 Task: Look for space in Thành Phố Cao Bằng, Vietnam from 12th July, 2023 to 16th July, 2023 for 8 adults in price range Rs.10000 to Rs.16000. Place can be private room with 8 bedrooms having 8 beds and 8 bathrooms. Property type can be house, flat, guest house, hotel. Amenities needed are: wifi, TV, free parkinig on premises, gym, breakfast. Booking option can be shelf check-in. Required host language is English.
Action: Mouse moved to (406, 88)
Screenshot: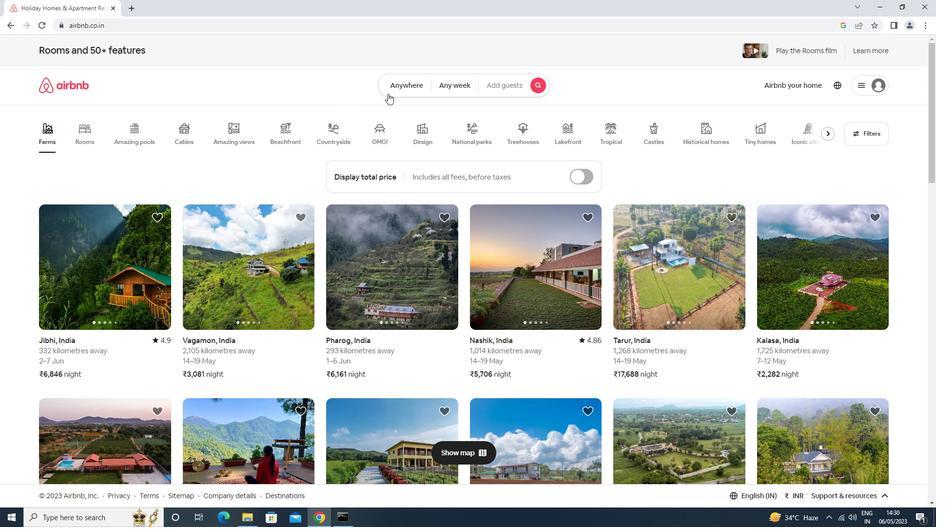 
Action: Mouse pressed left at (406, 88)
Screenshot: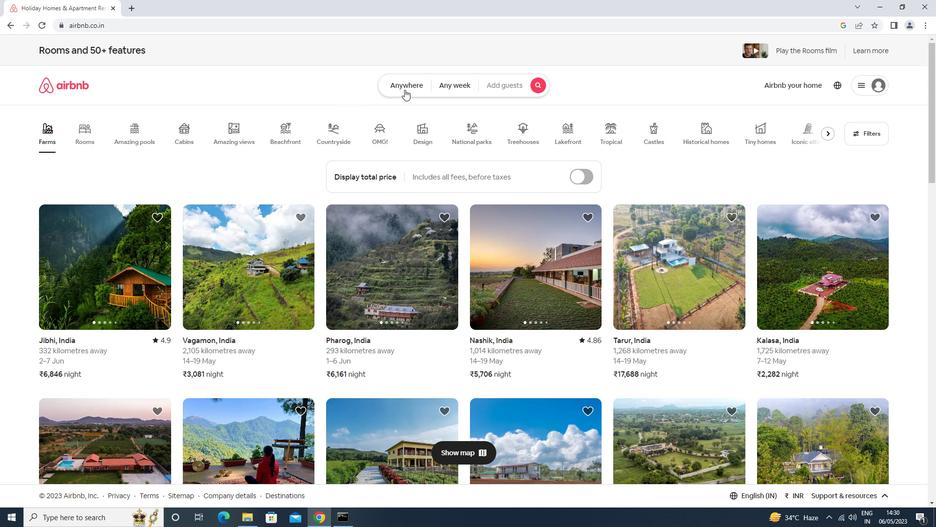 
Action: Mouse moved to (323, 119)
Screenshot: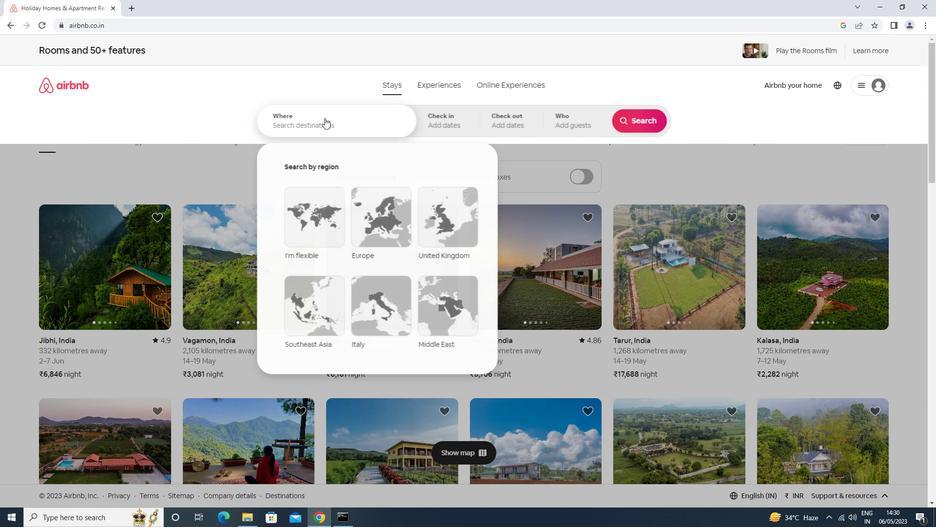 
Action: Mouse pressed left at (323, 119)
Screenshot: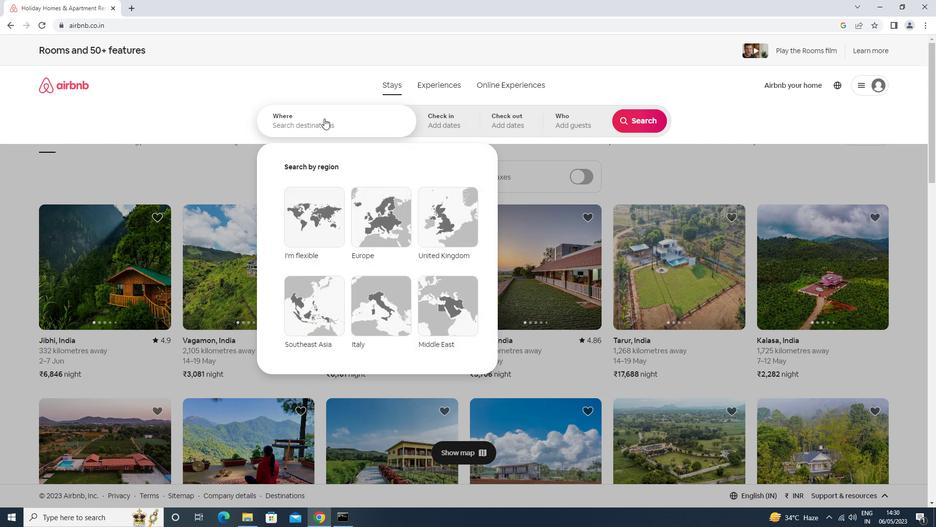 
Action: Key pressed pho<Key.space>cao<Key.space>bang<Key.space>vietnam<Key.enter>
Screenshot: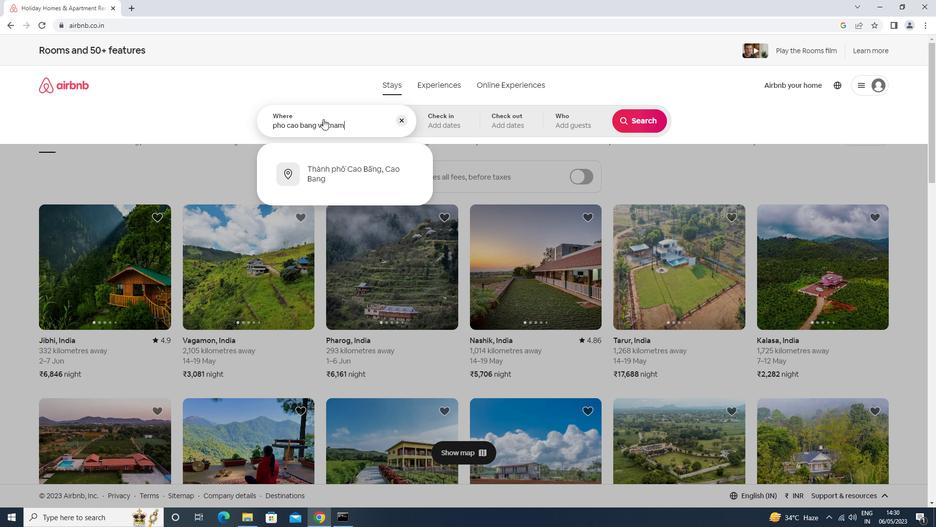 
Action: Mouse moved to (637, 195)
Screenshot: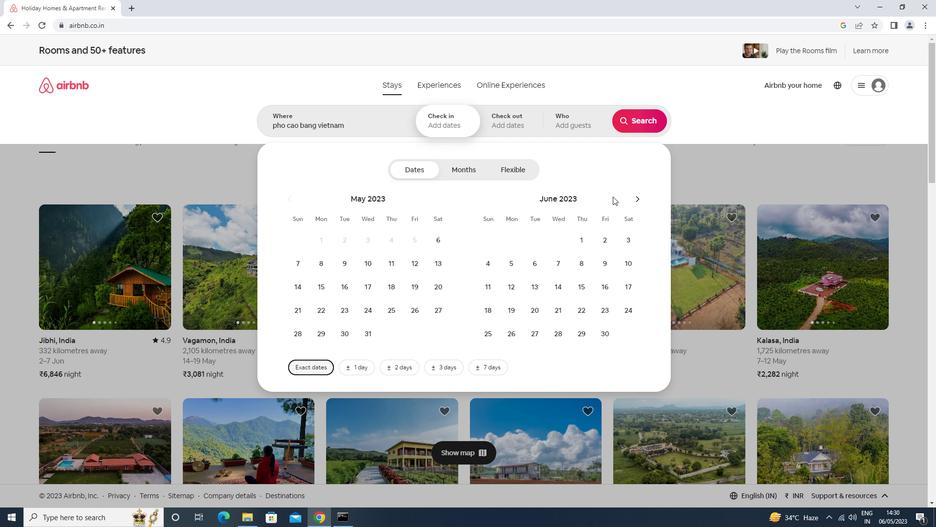 
Action: Mouse pressed left at (637, 195)
Screenshot: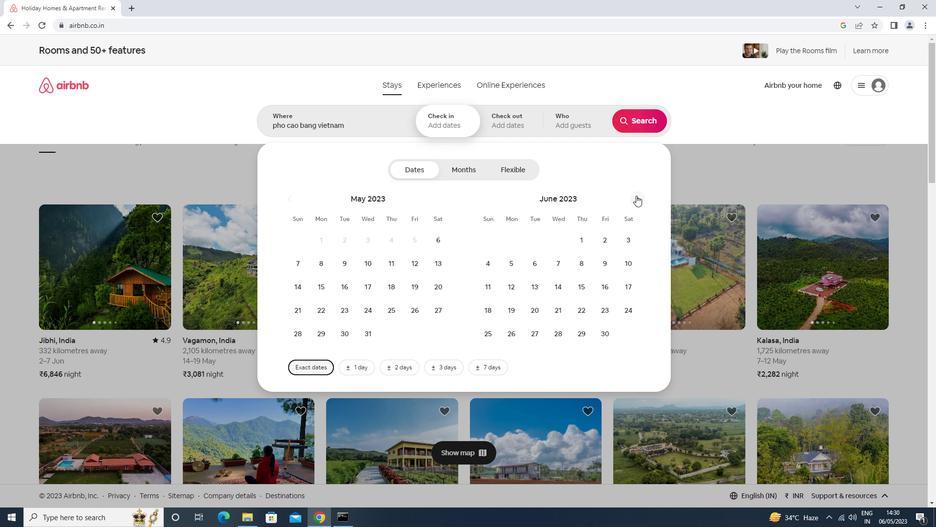 
Action: Mouse moved to (556, 280)
Screenshot: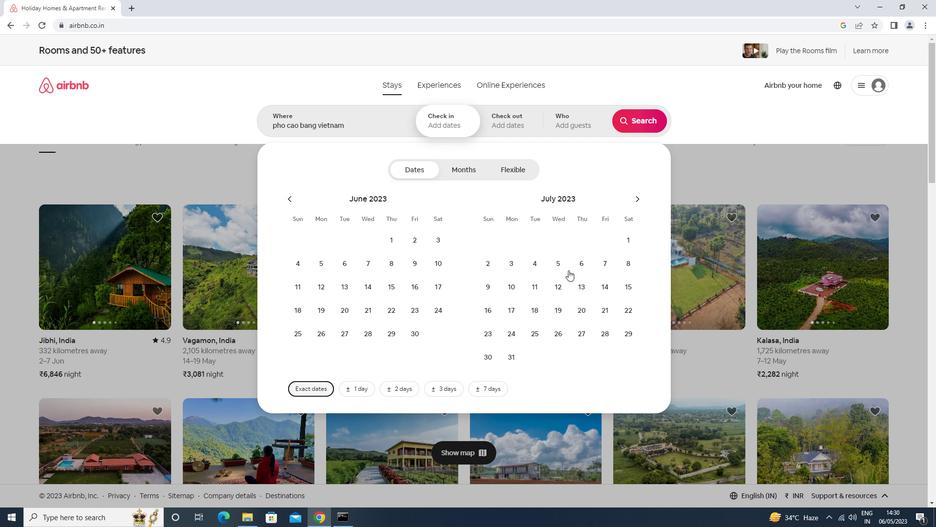 
Action: Mouse pressed left at (556, 280)
Screenshot: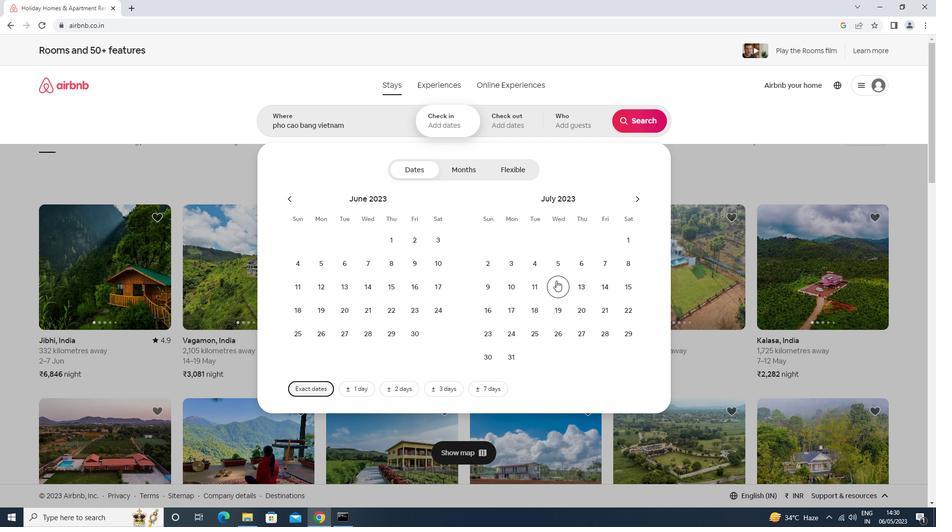 
Action: Mouse moved to (489, 305)
Screenshot: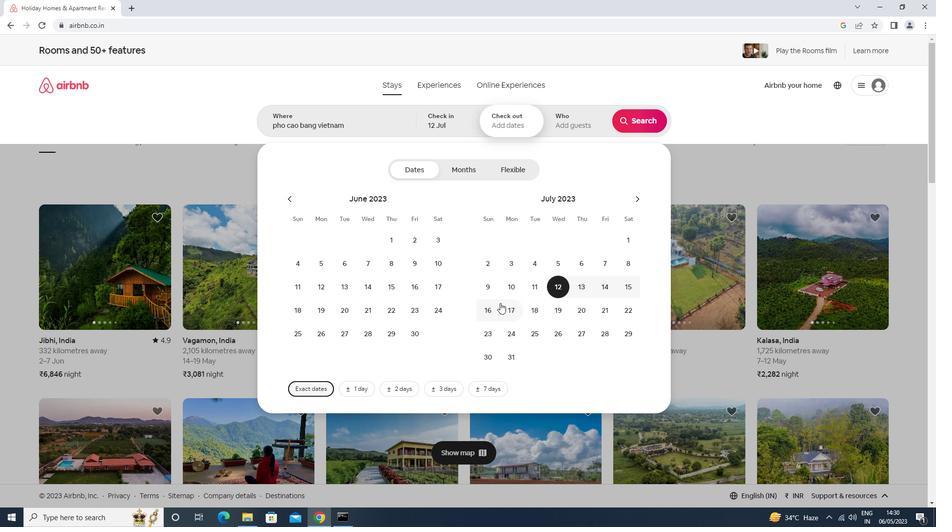 
Action: Mouse pressed left at (489, 305)
Screenshot: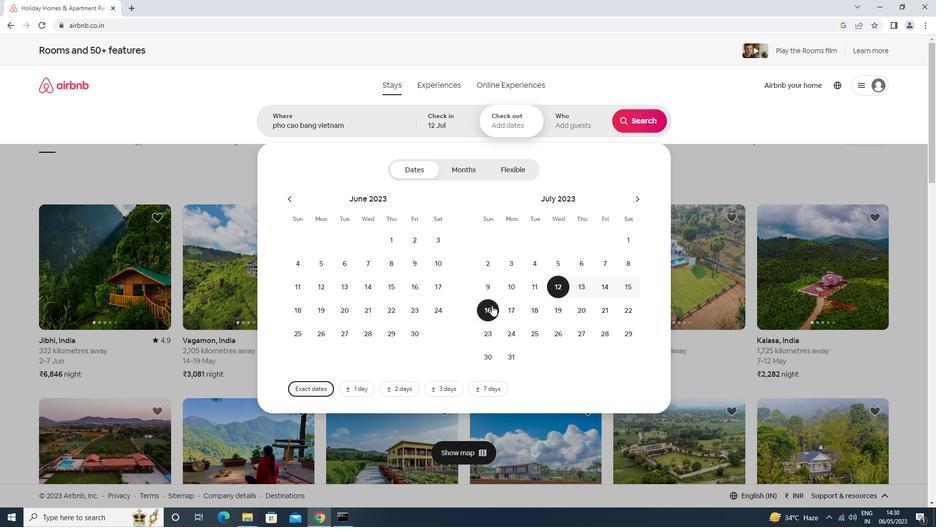 
Action: Mouse moved to (582, 127)
Screenshot: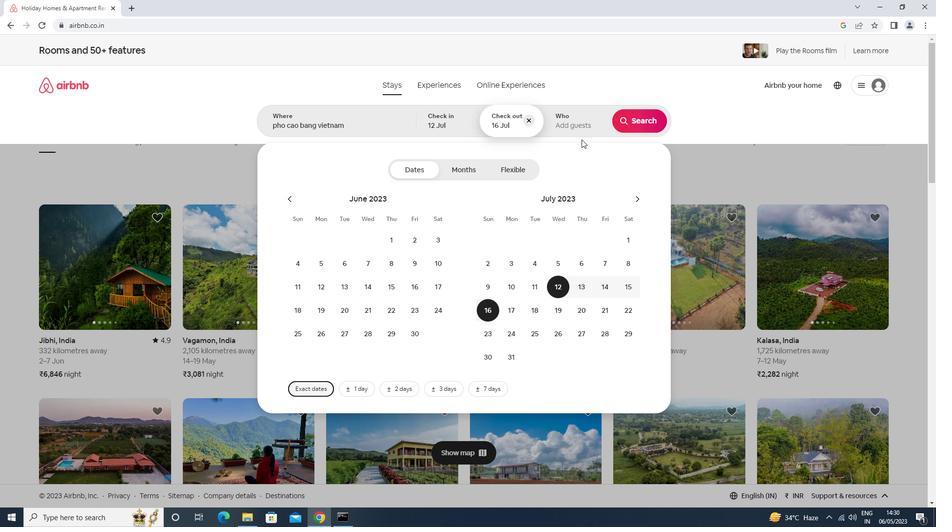 
Action: Mouse pressed left at (582, 127)
Screenshot: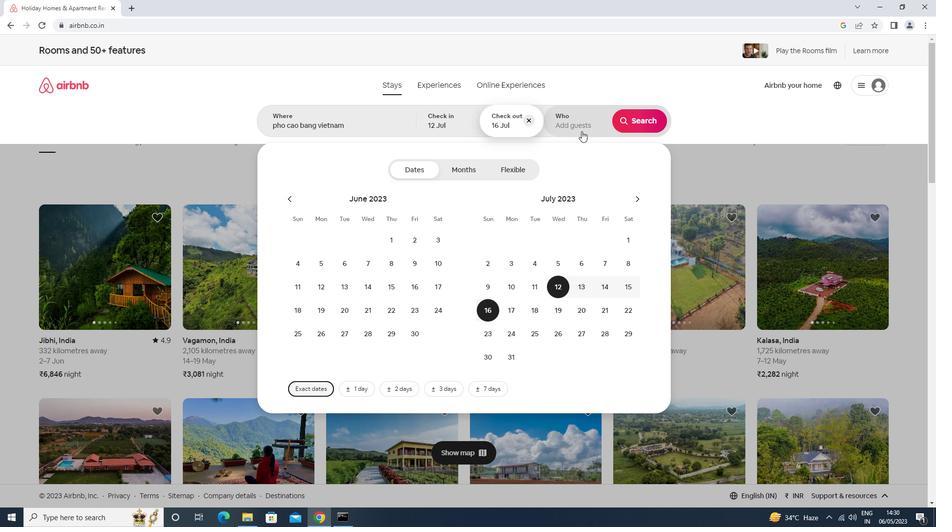 
Action: Mouse moved to (642, 171)
Screenshot: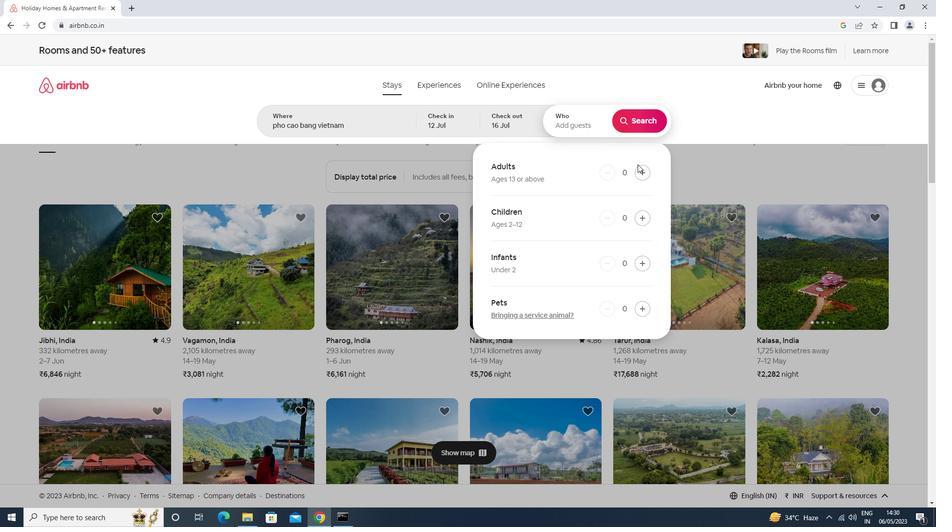 
Action: Mouse pressed left at (642, 171)
Screenshot: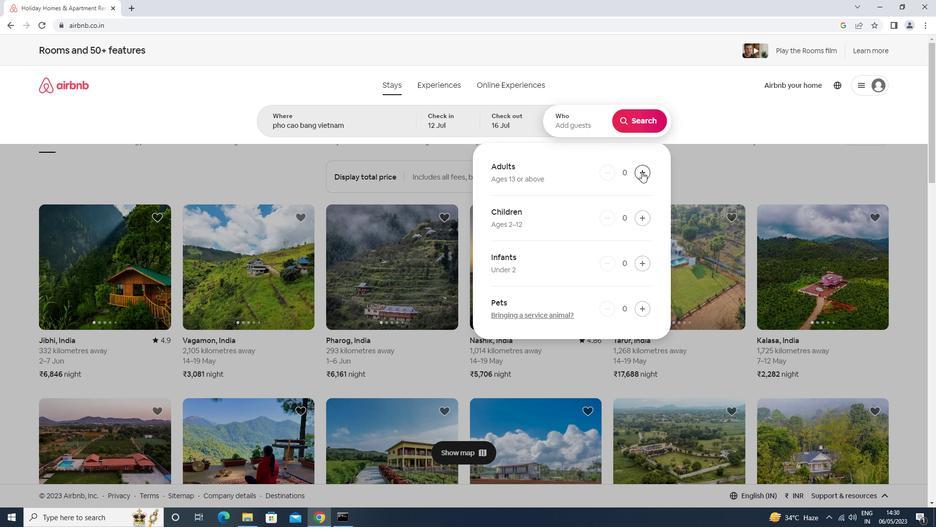 
Action: Mouse pressed left at (642, 171)
Screenshot: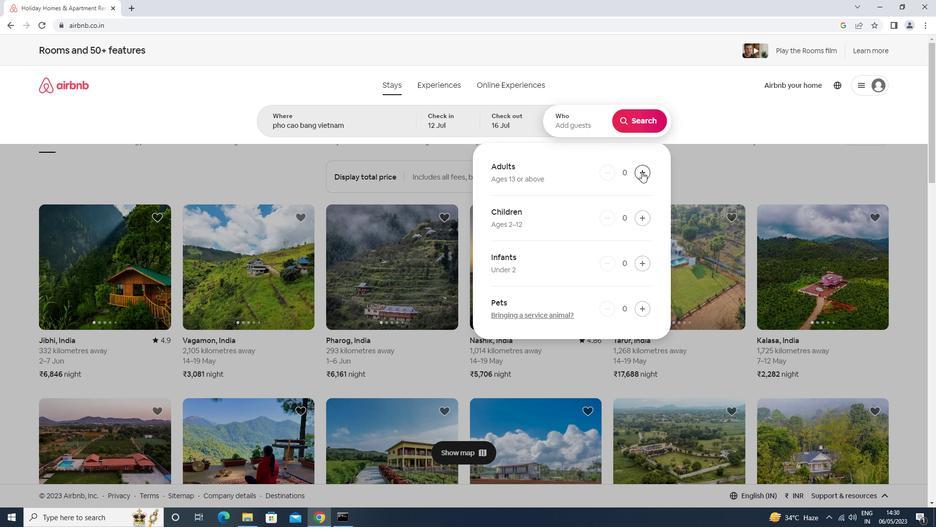 
Action: Mouse pressed left at (642, 171)
Screenshot: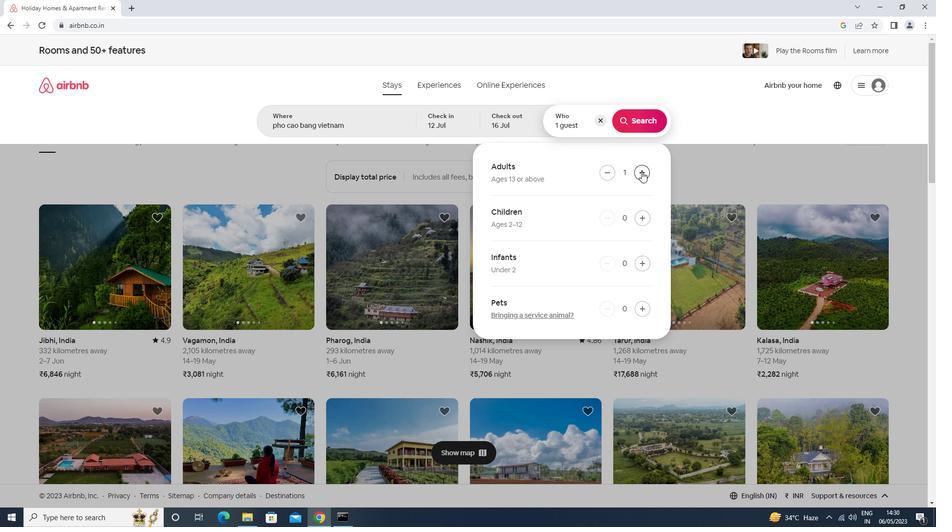 
Action: Mouse pressed left at (642, 171)
Screenshot: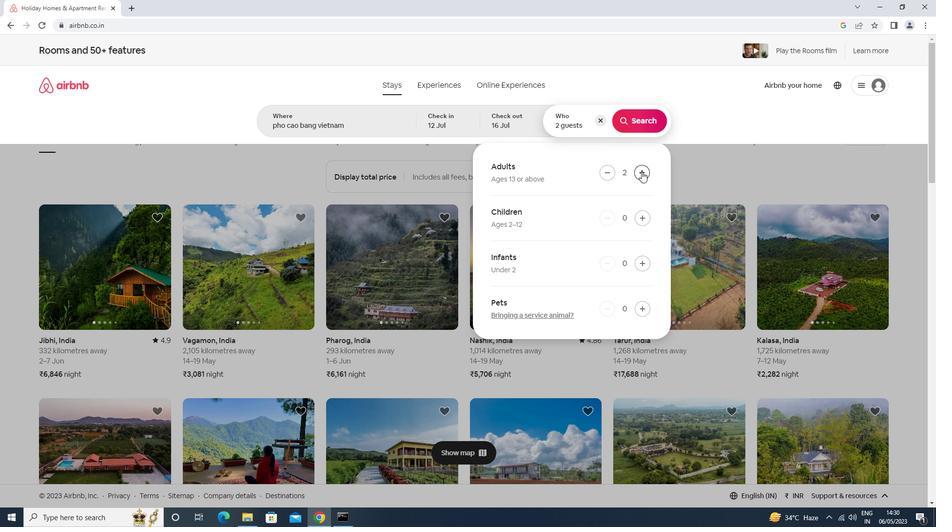 
Action: Mouse pressed left at (642, 171)
Screenshot: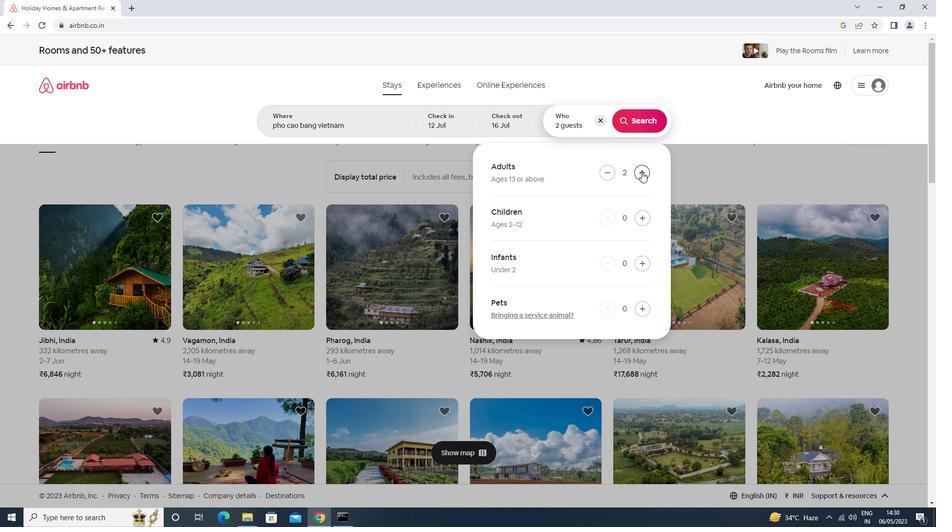 
Action: Mouse pressed left at (642, 171)
Screenshot: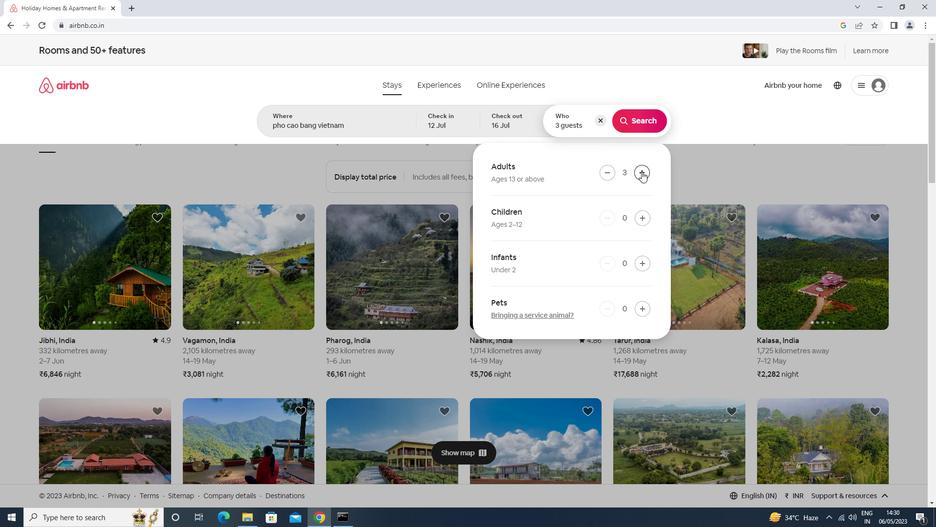 
Action: Mouse moved to (642, 171)
Screenshot: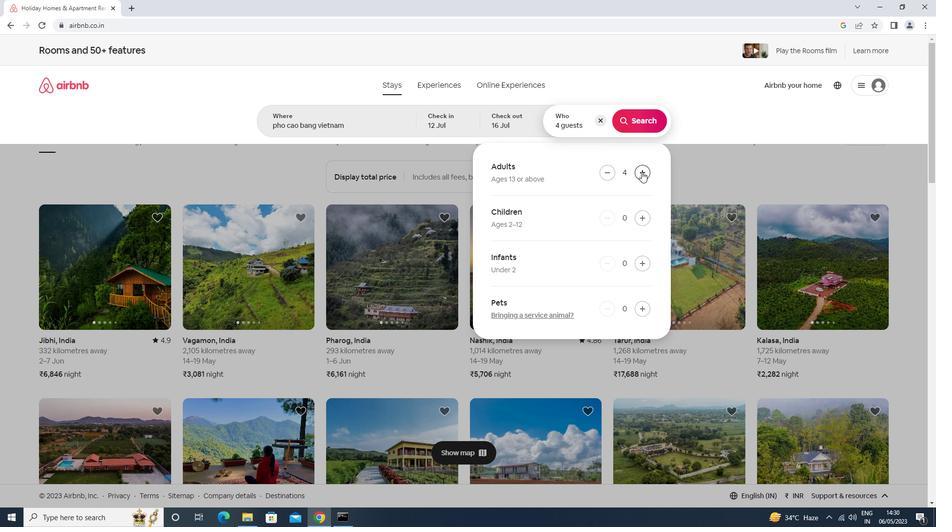 
Action: Mouse pressed left at (642, 171)
Screenshot: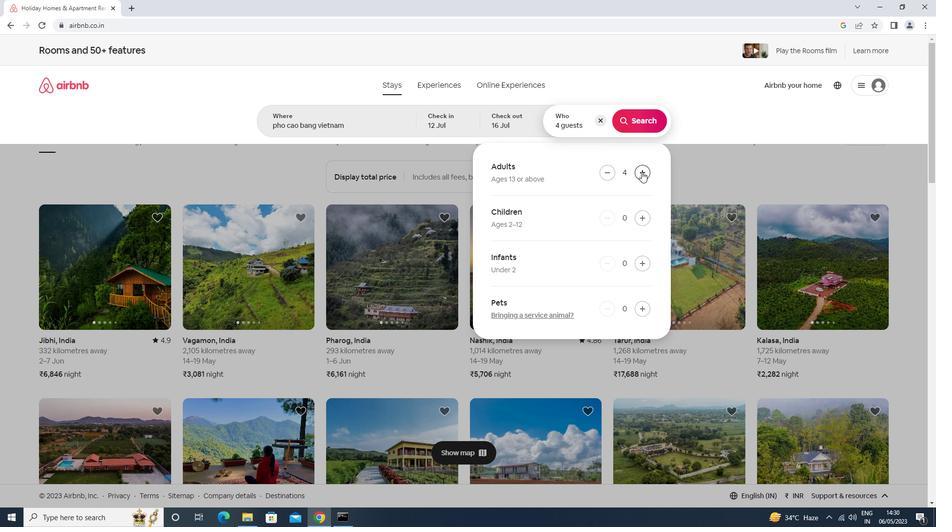 
Action: Mouse moved to (643, 170)
Screenshot: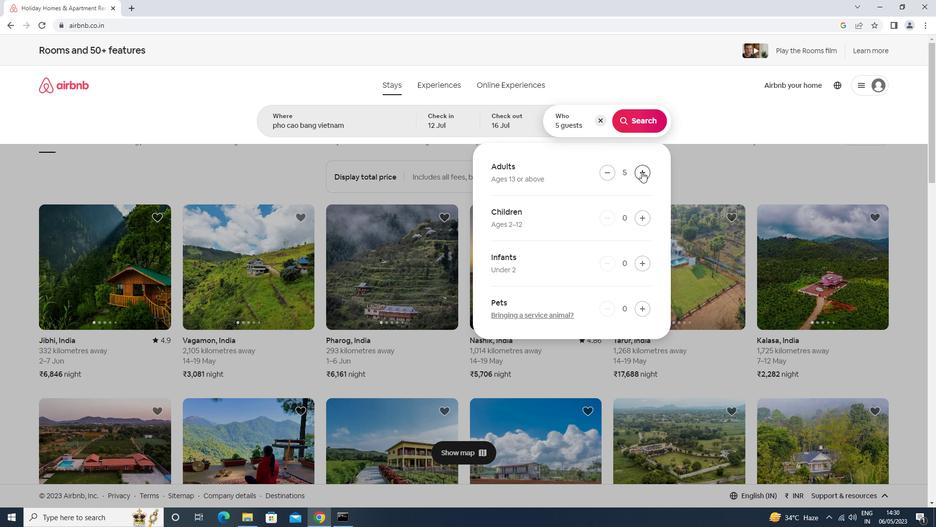 
Action: Mouse pressed left at (643, 170)
Screenshot: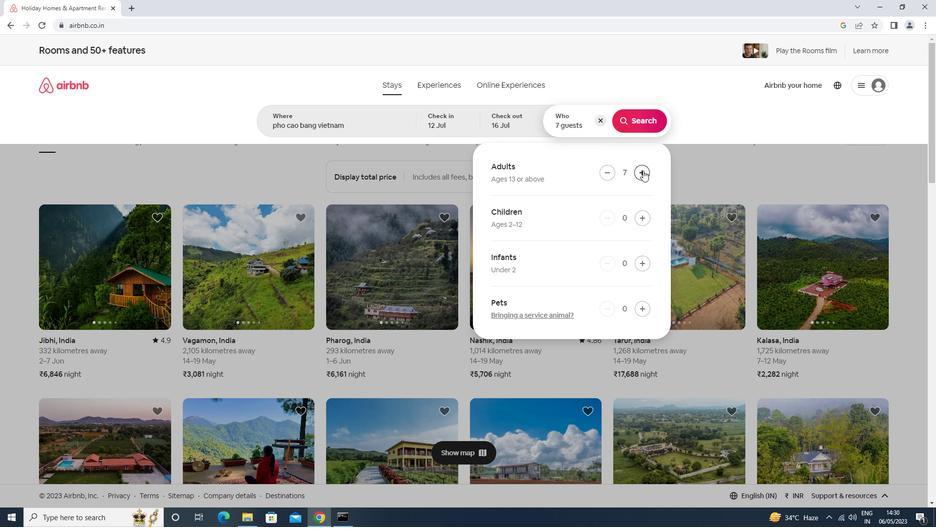 
Action: Mouse moved to (630, 115)
Screenshot: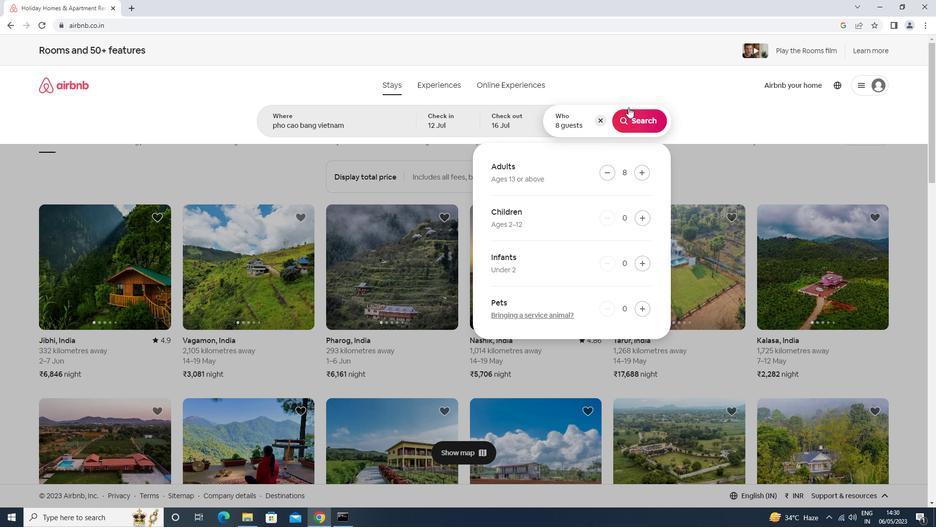 
Action: Mouse pressed left at (630, 115)
Screenshot: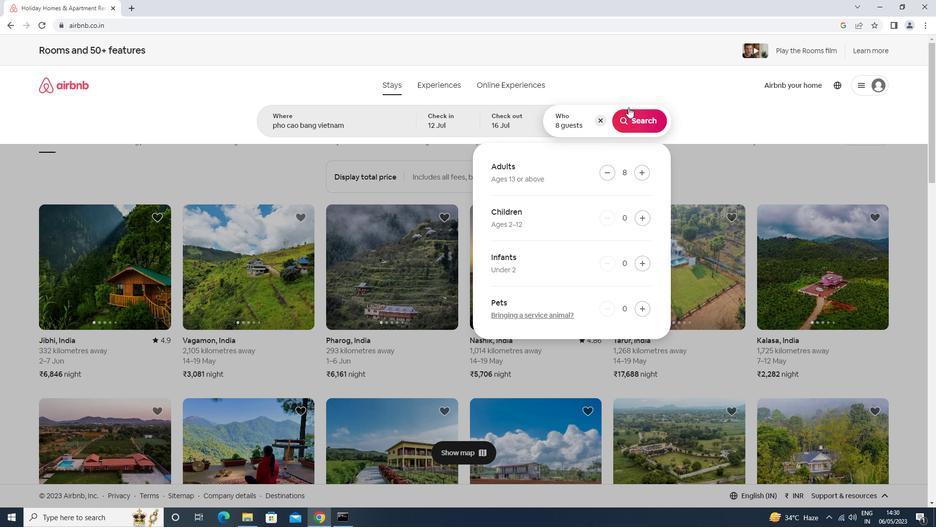 
Action: Mouse moved to (891, 94)
Screenshot: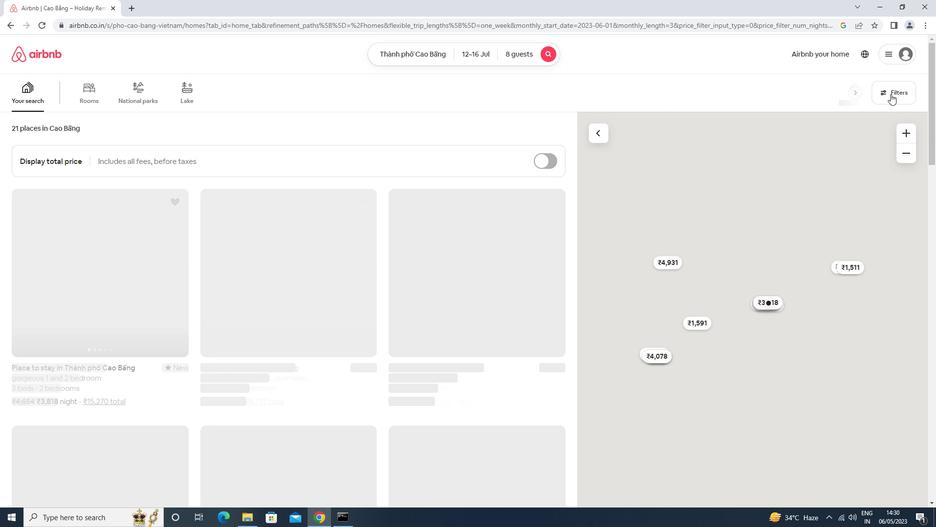 
Action: Mouse pressed left at (891, 94)
Screenshot: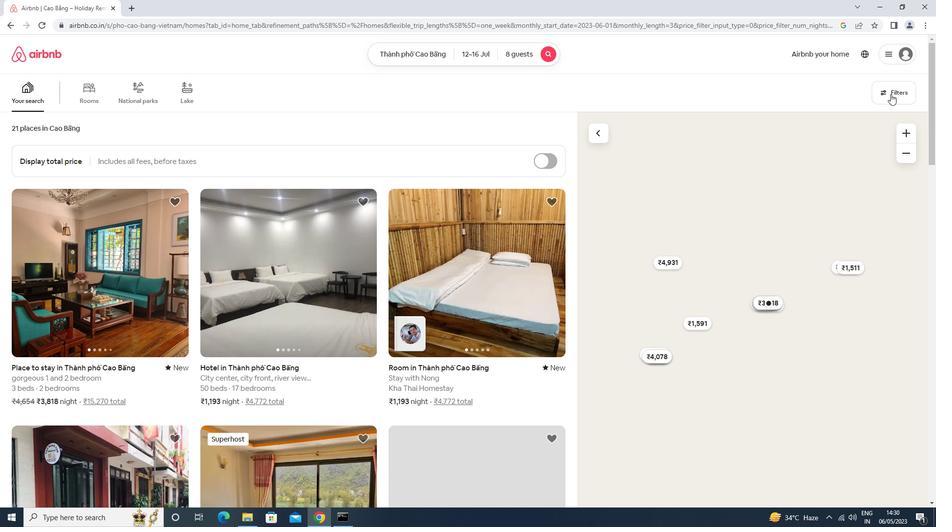 
Action: Mouse moved to (365, 336)
Screenshot: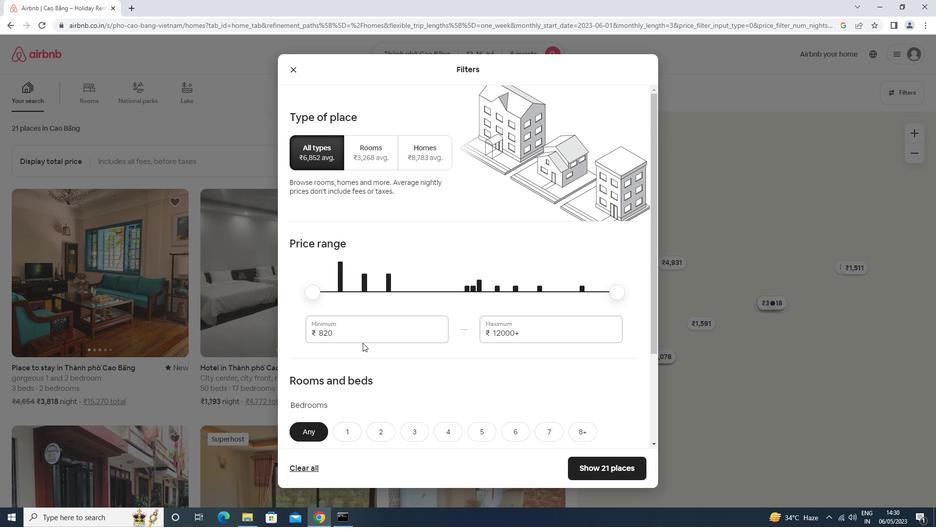 
Action: Mouse pressed left at (365, 336)
Screenshot: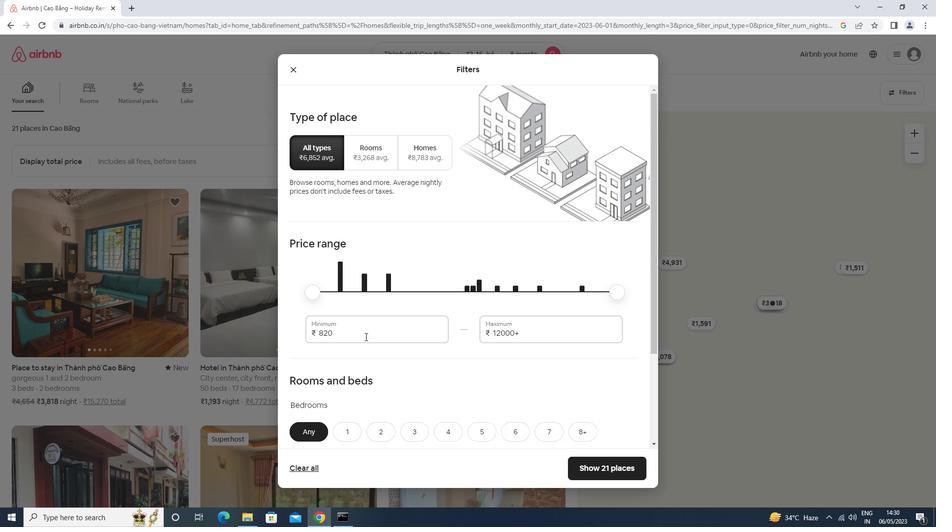 
Action: Key pressed <Key.backspace><Key.backspace><Key.backspace><Key.backspace>10000<Key.tab>16000
Screenshot: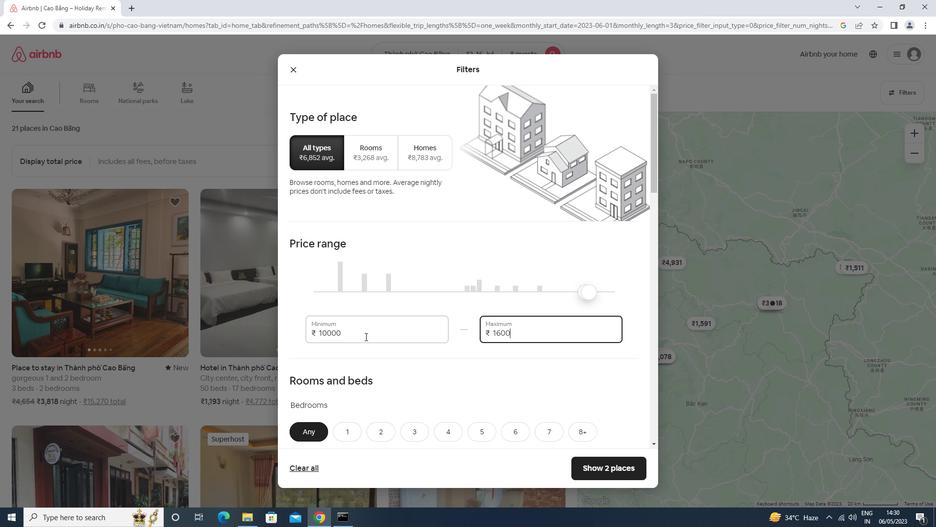
Action: Mouse moved to (365, 336)
Screenshot: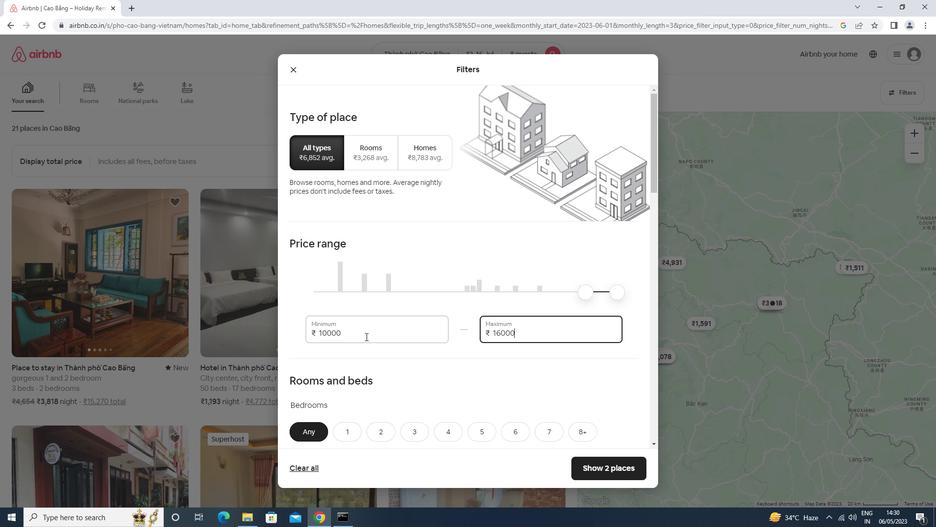 
Action: Mouse scrolled (365, 336) with delta (0, 0)
Screenshot: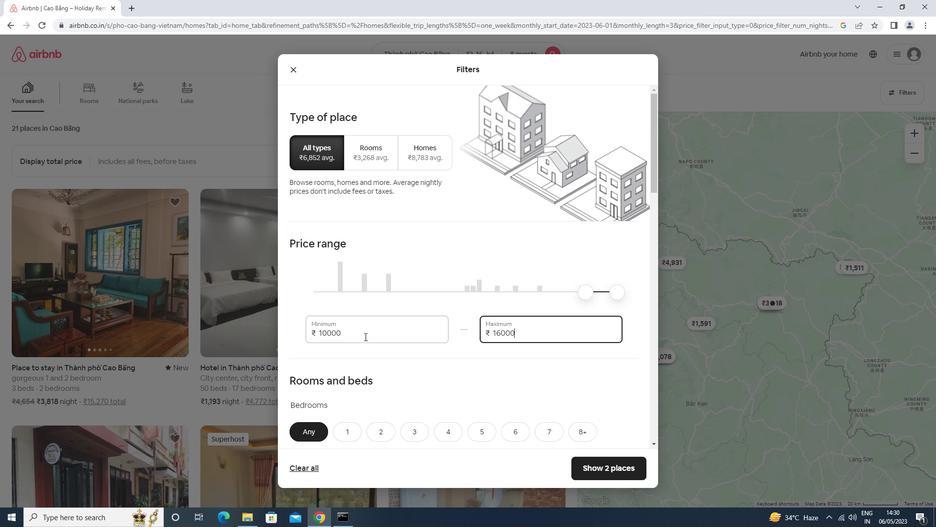 
Action: Mouse scrolled (365, 336) with delta (0, 0)
Screenshot: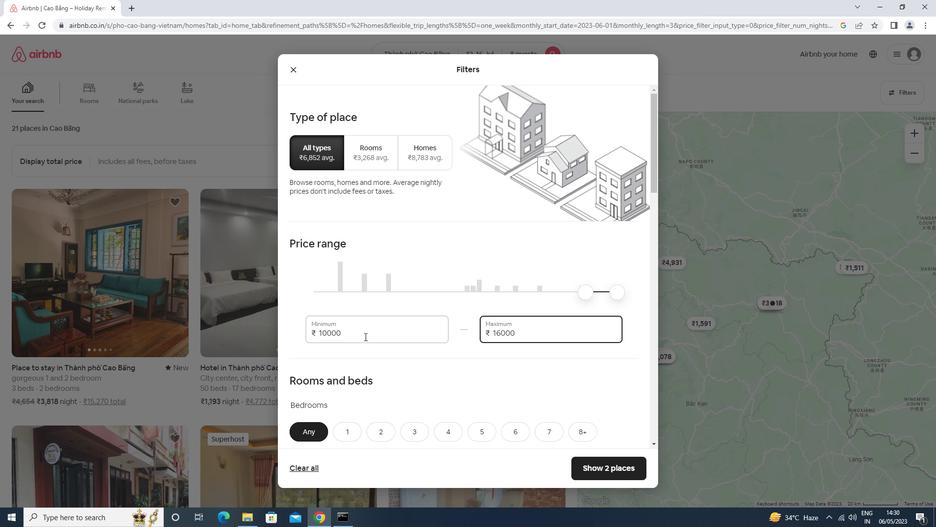 
Action: Mouse scrolled (365, 336) with delta (0, 0)
Screenshot: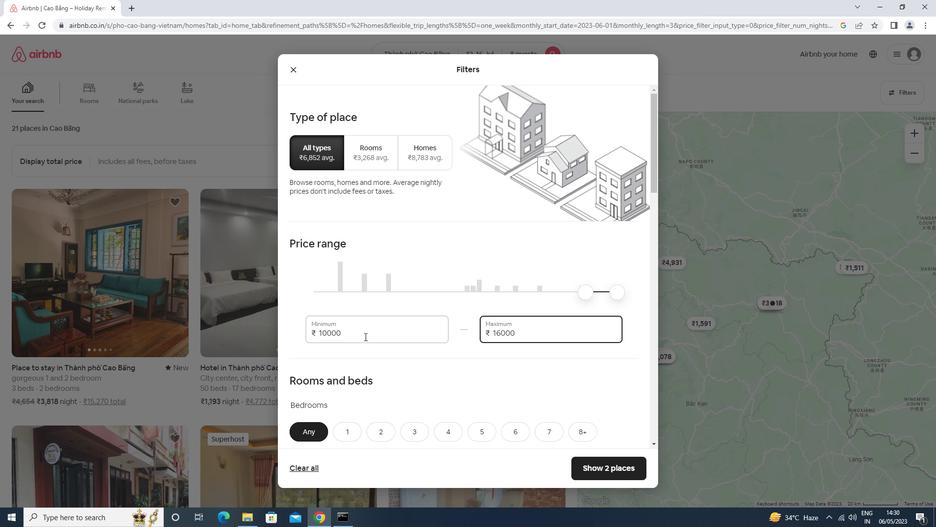 
Action: Mouse moved to (580, 281)
Screenshot: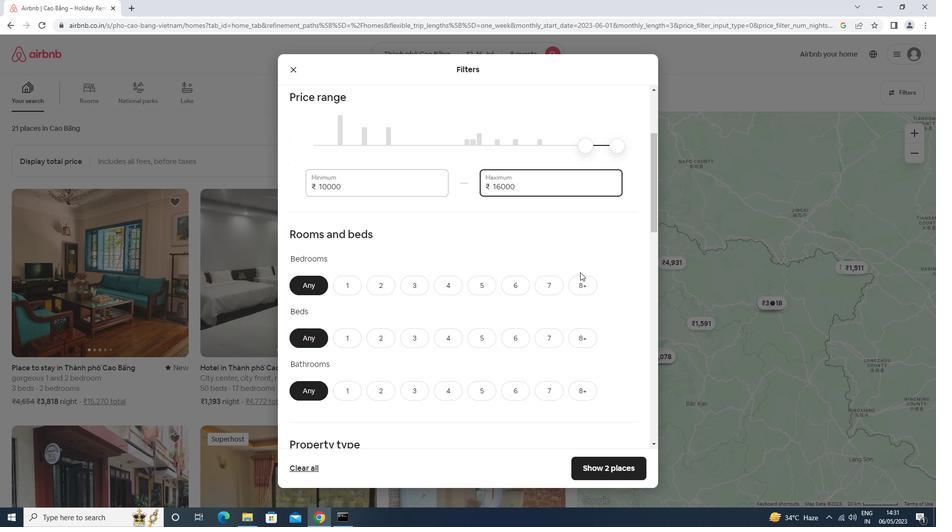 
Action: Mouse pressed left at (580, 281)
Screenshot: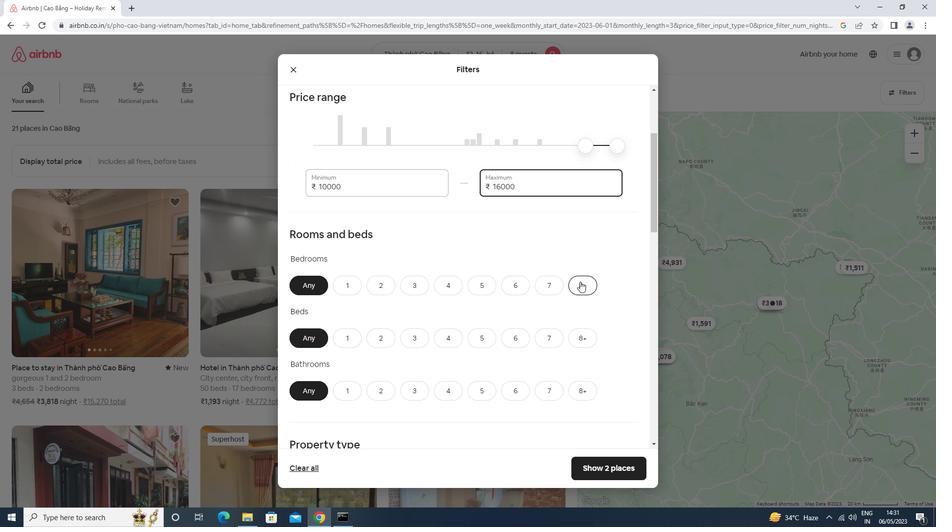 
Action: Mouse moved to (578, 335)
Screenshot: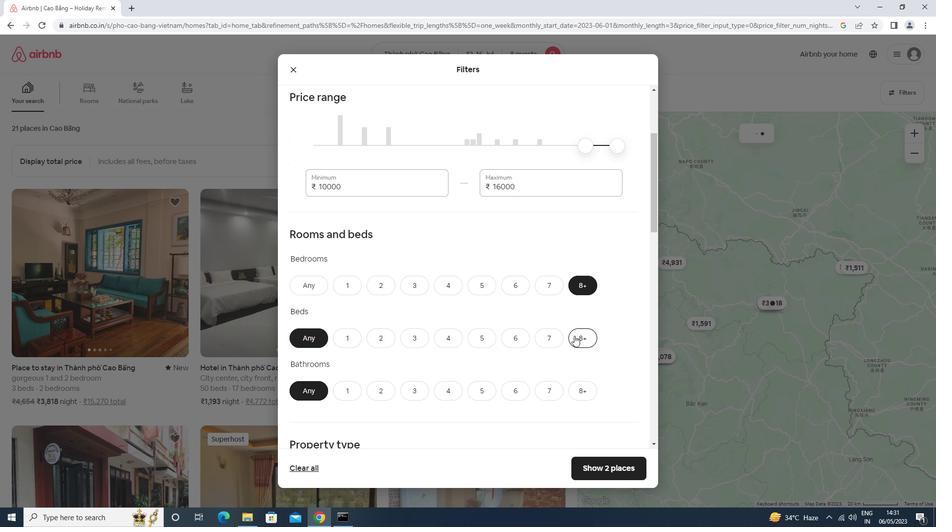 
Action: Mouse pressed left at (578, 335)
Screenshot: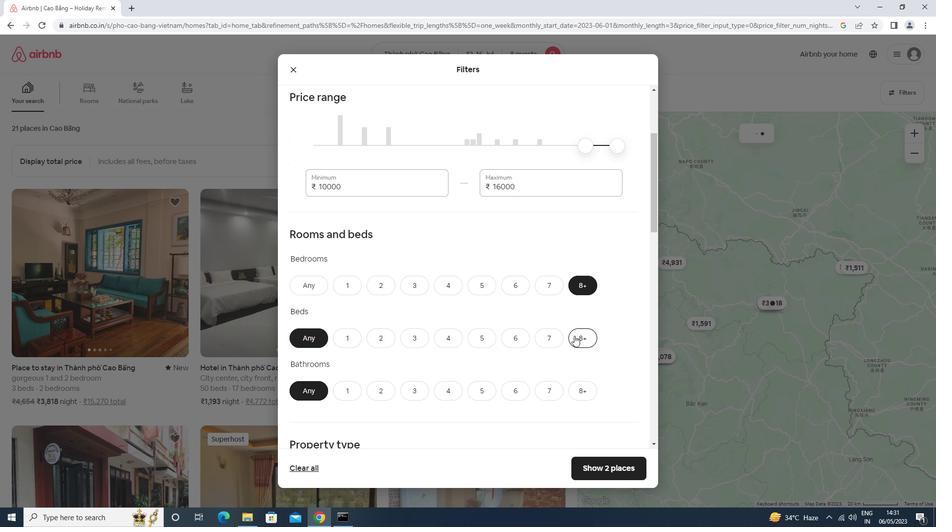 
Action: Mouse moved to (586, 402)
Screenshot: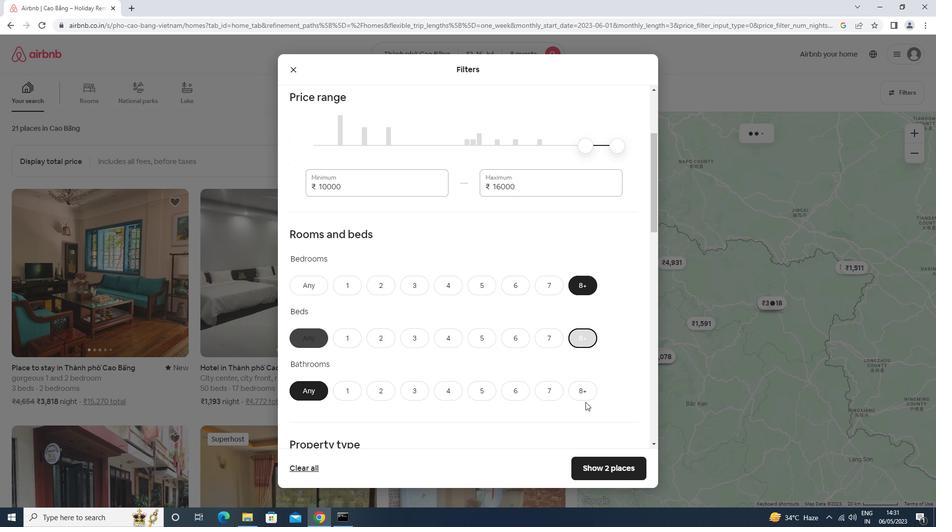 
Action: Mouse pressed left at (586, 402)
Screenshot: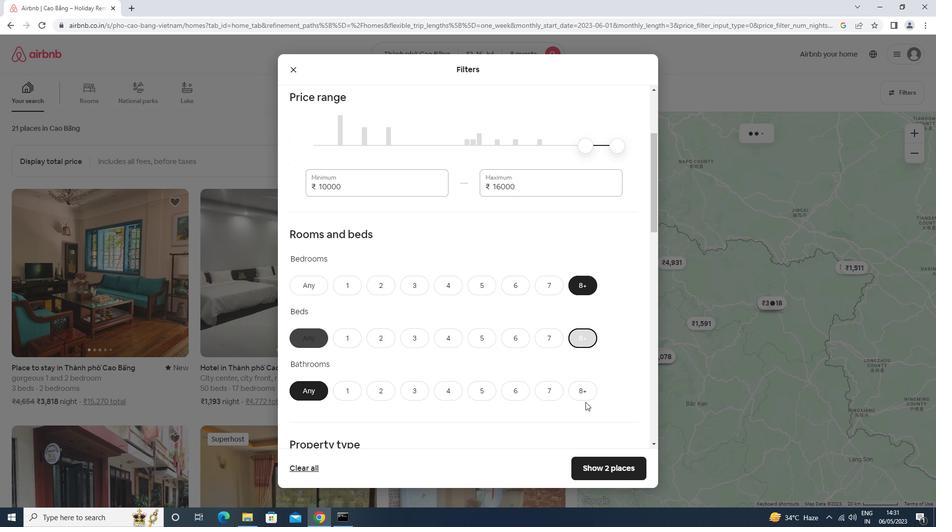 
Action: Mouse moved to (586, 395)
Screenshot: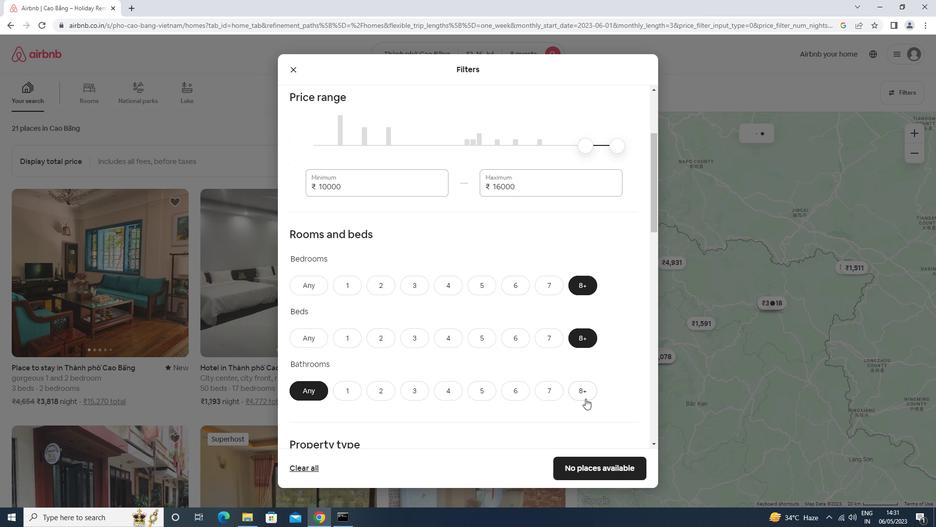 
Action: Mouse pressed left at (586, 395)
Screenshot: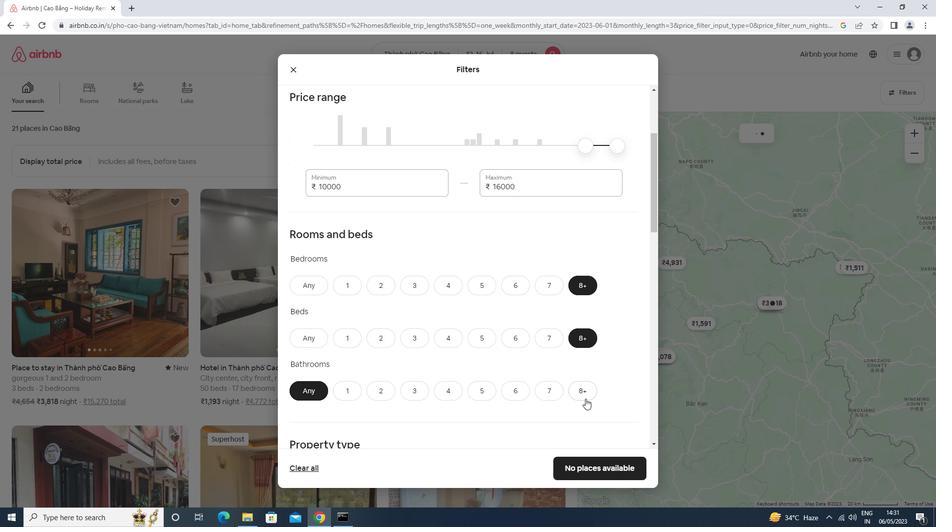 
Action: Mouse moved to (534, 314)
Screenshot: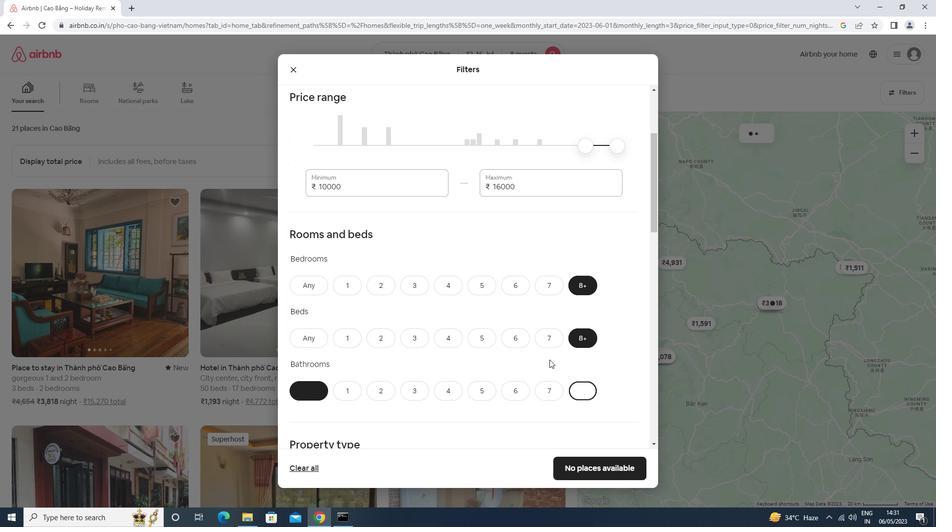 
Action: Mouse scrolled (534, 314) with delta (0, 0)
Screenshot: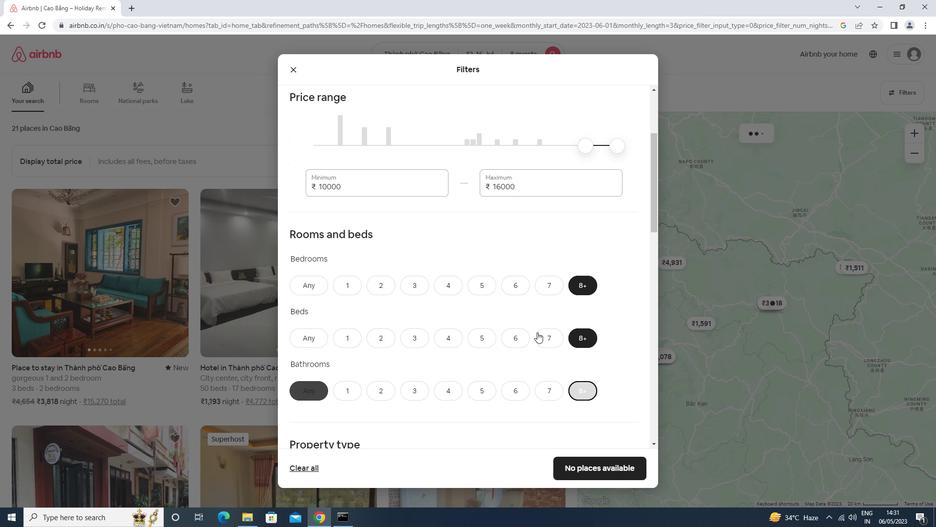 
Action: Mouse scrolled (534, 314) with delta (0, 0)
Screenshot: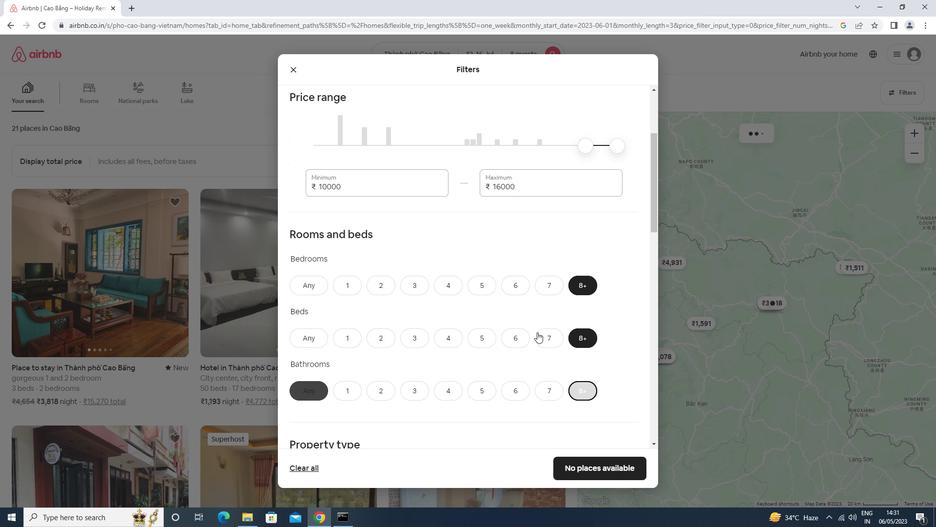 
Action: Mouse scrolled (534, 314) with delta (0, 0)
Screenshot: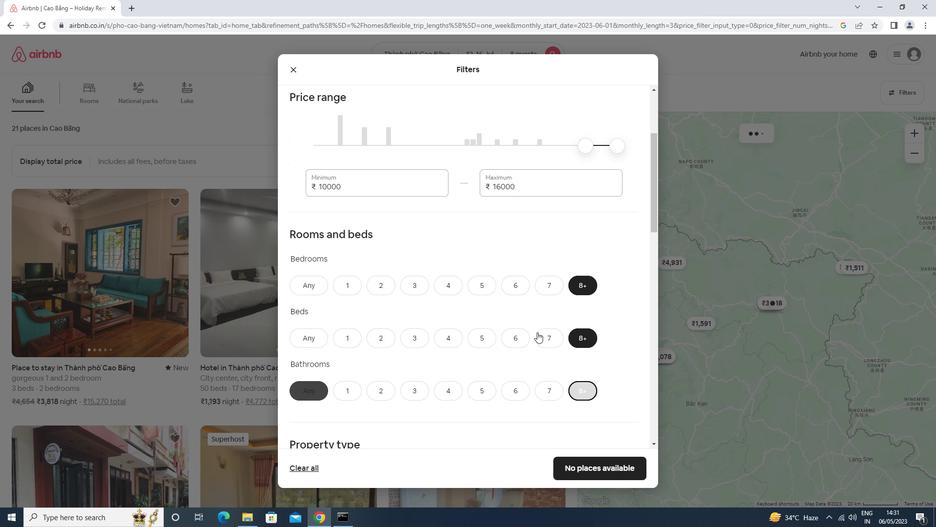 
Action: Mouse scrolled (534, 314) with delta (0, 0)
Screenshot: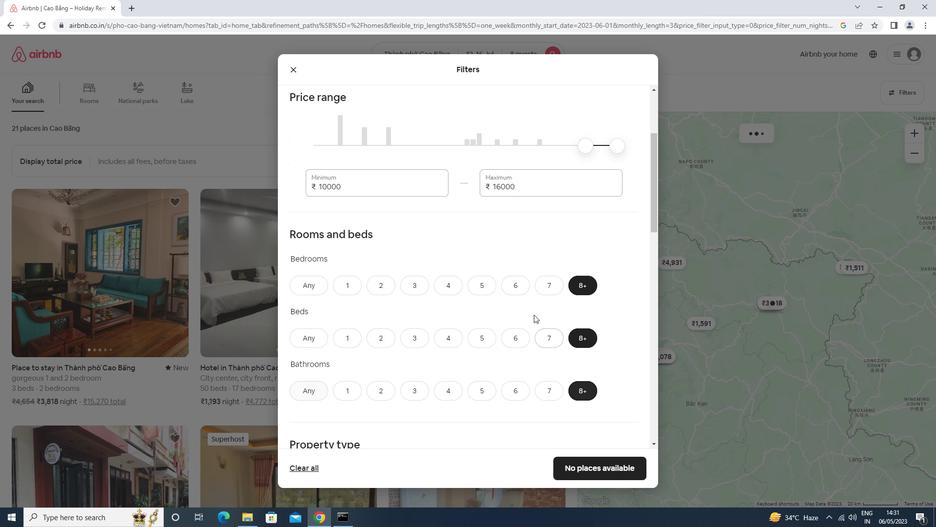 
Action: Mouse moved to (340, 300)
Screenshot: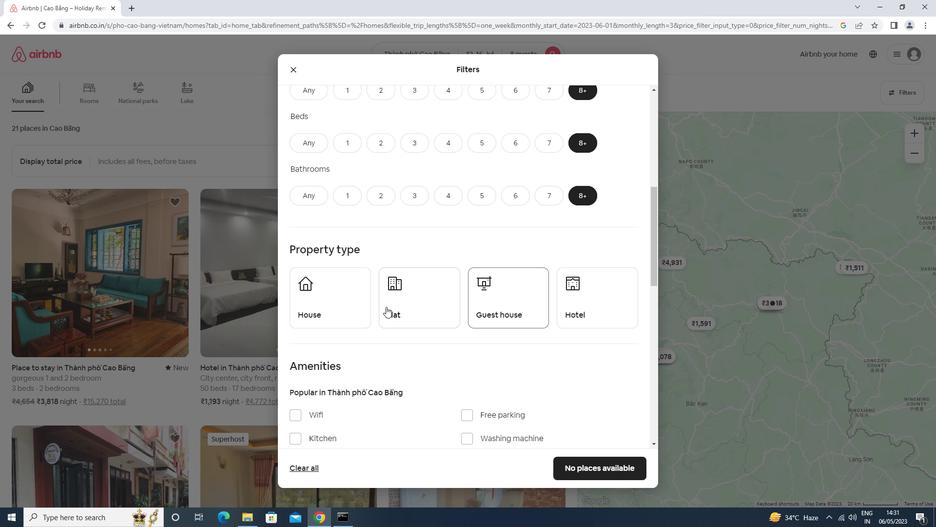 
Action: Mouse pressed left at (340, 300)
Screenshot: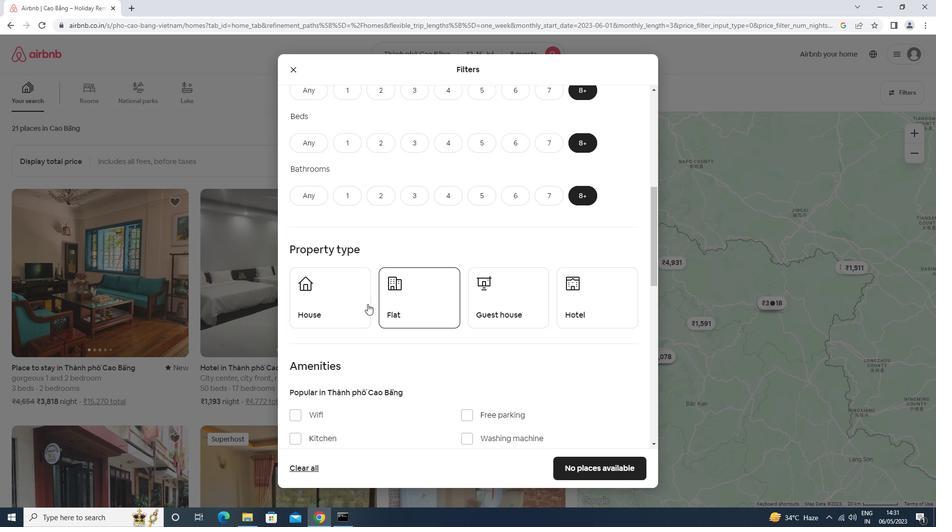 
Action: Mouse moved to (411, 300)
Screenshot: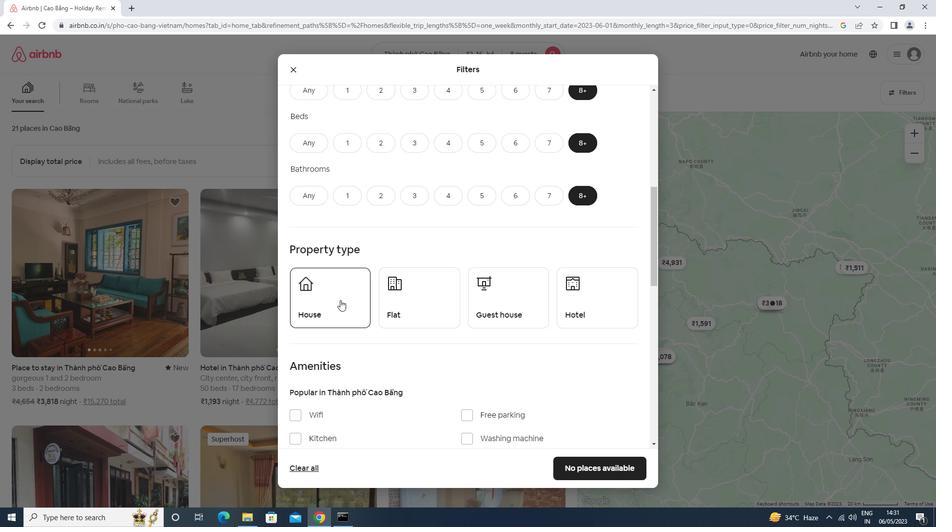 
Action: Mouse pressed left at (411, 300)
Screenshot: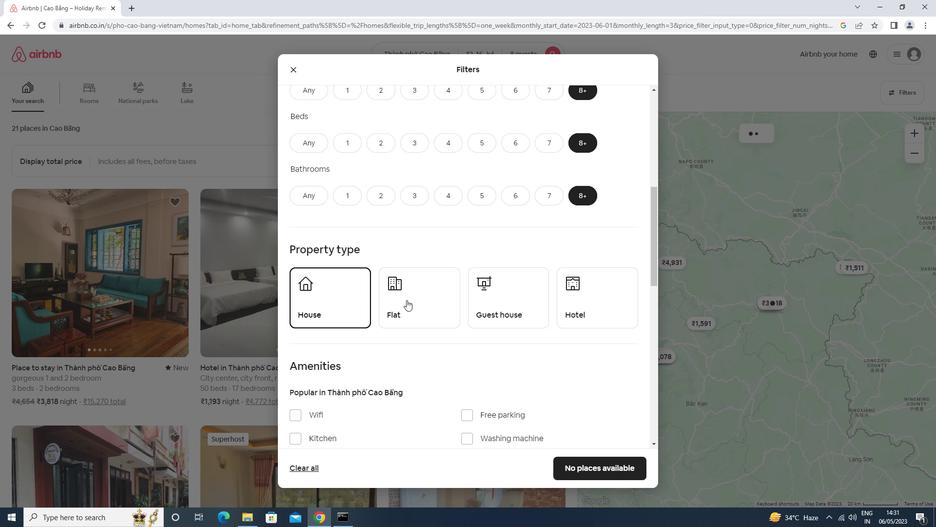 
Action: Mouse moved to (527, 315)
Screenshot: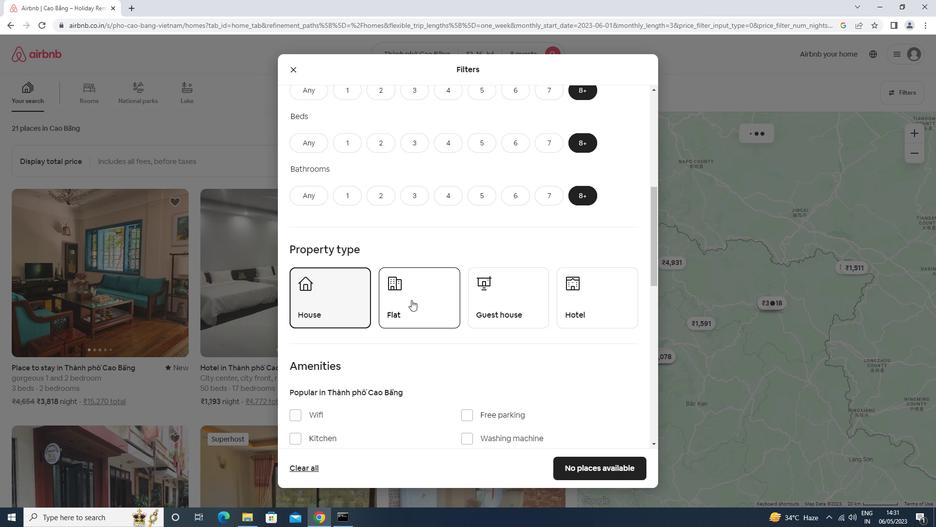 
Action: Mouse pressed left at (527, 315)
Screenshot: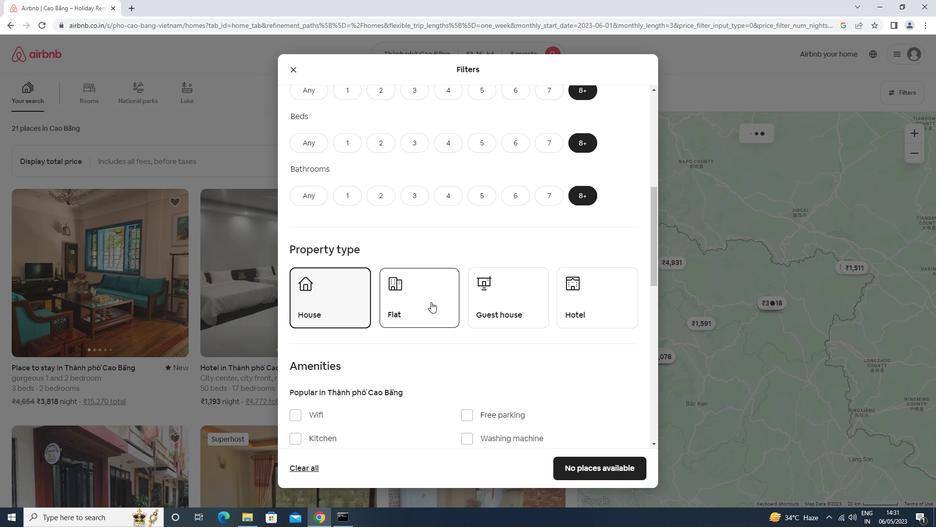 
Action: Mouse scrolled (527, 315) with delta (0, 0)
Screenshot: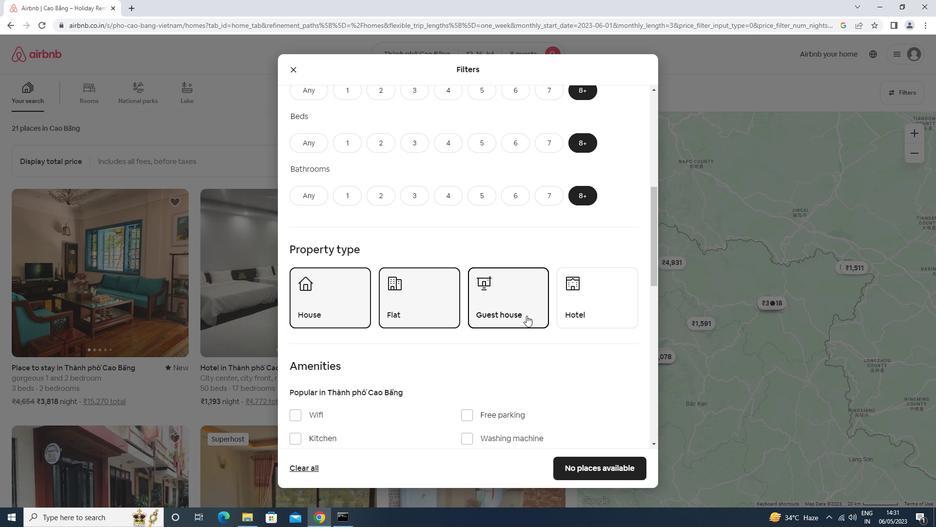
Action: Mouse scrolled (527, 315) with delta (0, 0)
Screenshot: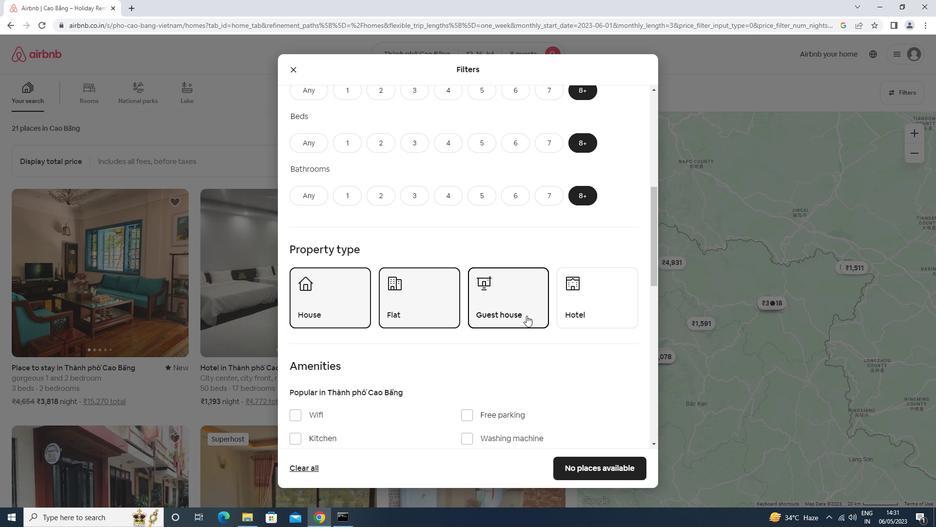 
Action: Mouse scrolled (527, 315) with delta (0, 0)
Screenshot: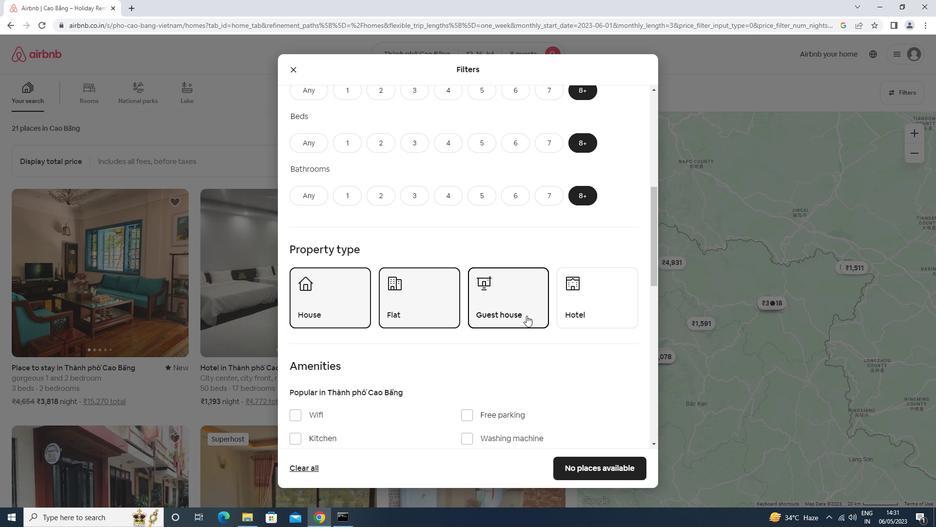 
Action: Mouse scrolled (527, 315) with delta (0, 0)
Screenshot: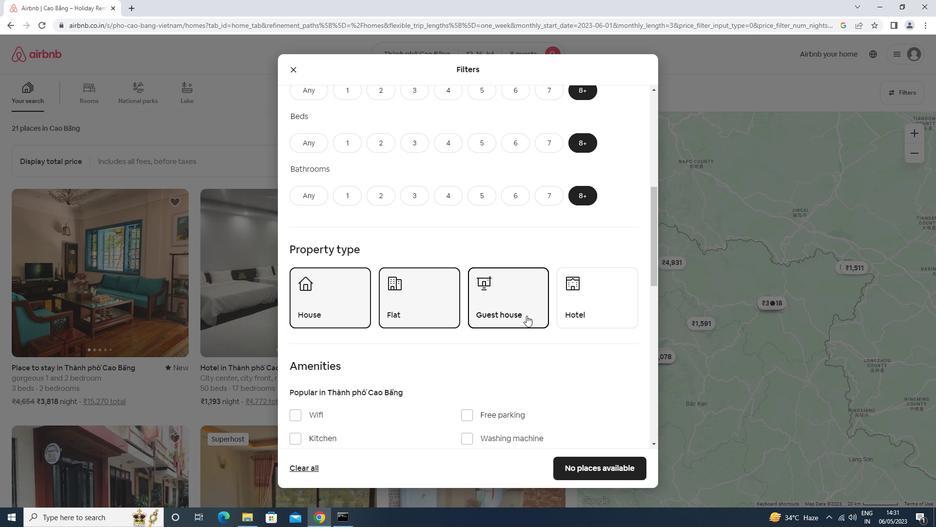 
Action: Mouse moved to (577, 94)
Screenshot: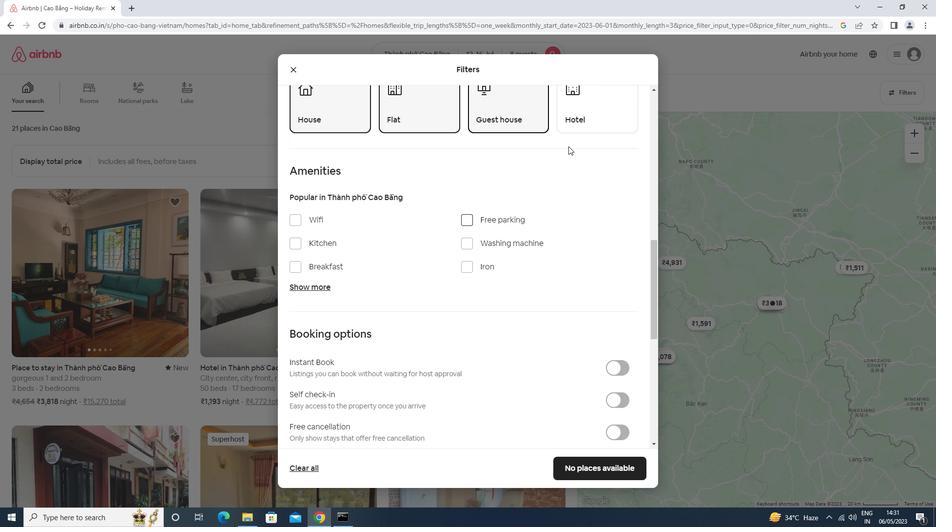 
Action: Mouse pressed left at (577, 94)
Screenshot: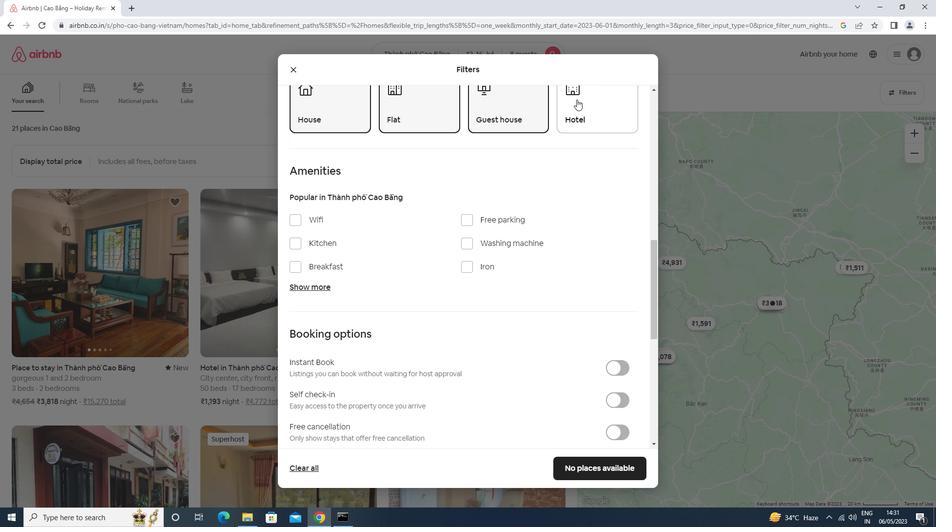 
Action: Mouse moved to (319, 283)
Screenshot: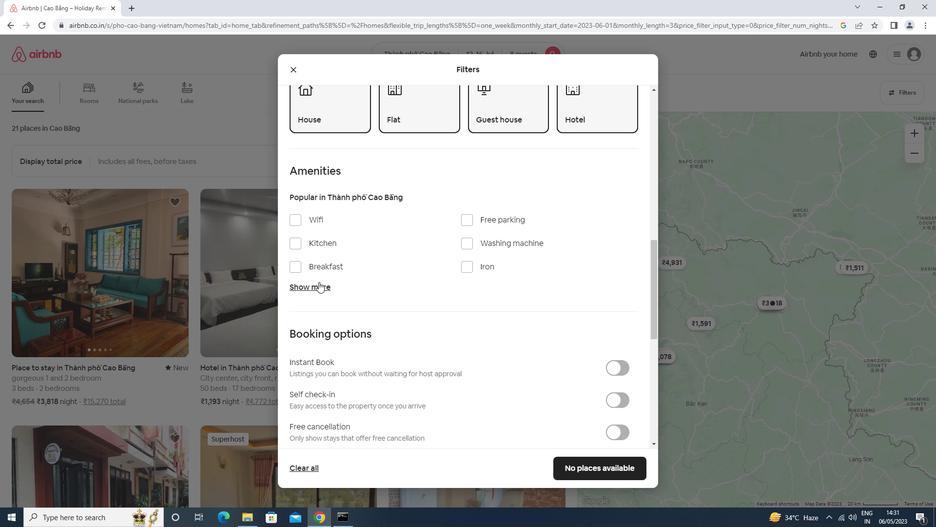 
Action: Mouse pressed left at (319, 283)
Screenshot: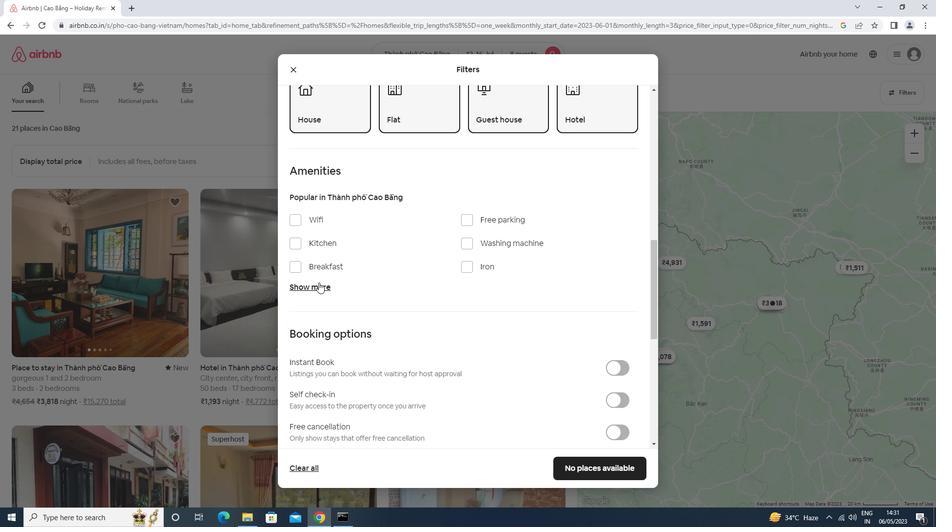 
Action: Mouse moved to (329, 222)
Screenshot: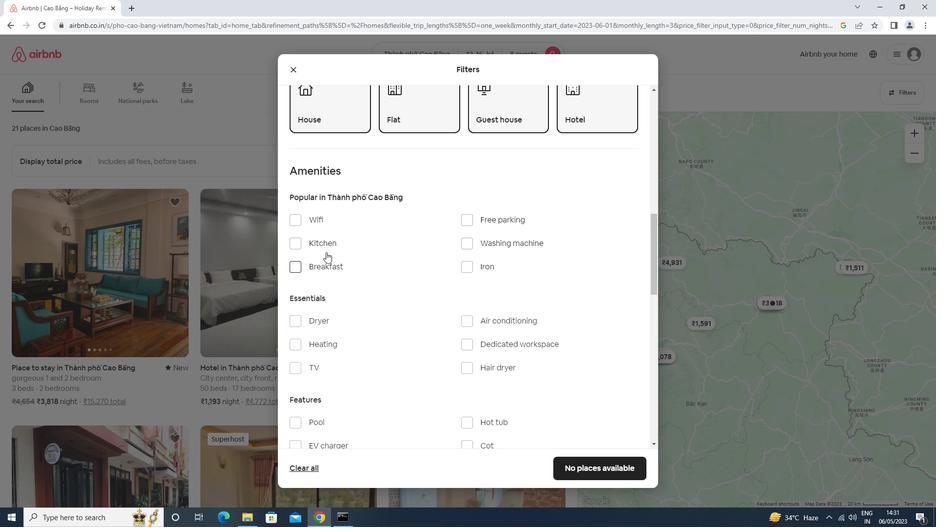 
Action: Mouse pressed left at (329, 222)
Screenshot: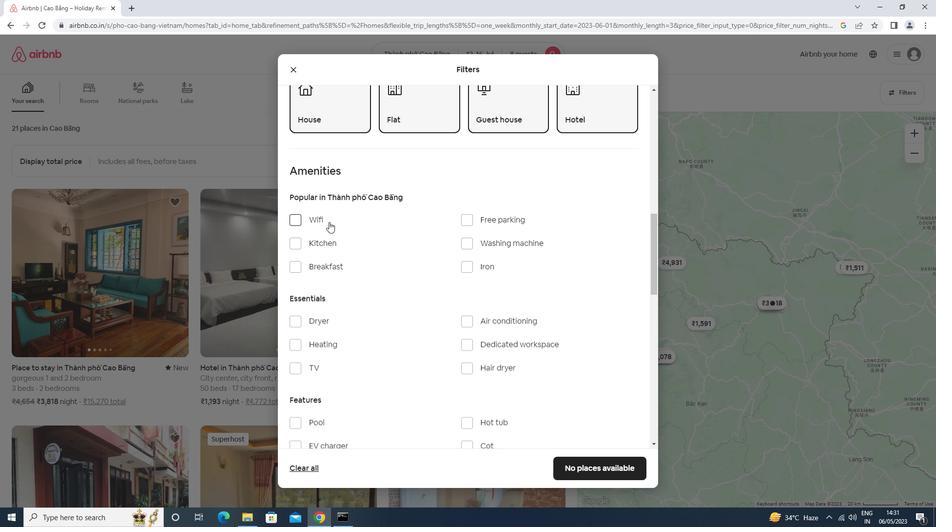 
Action: Mouse moved to (336, 270)
Screenshot: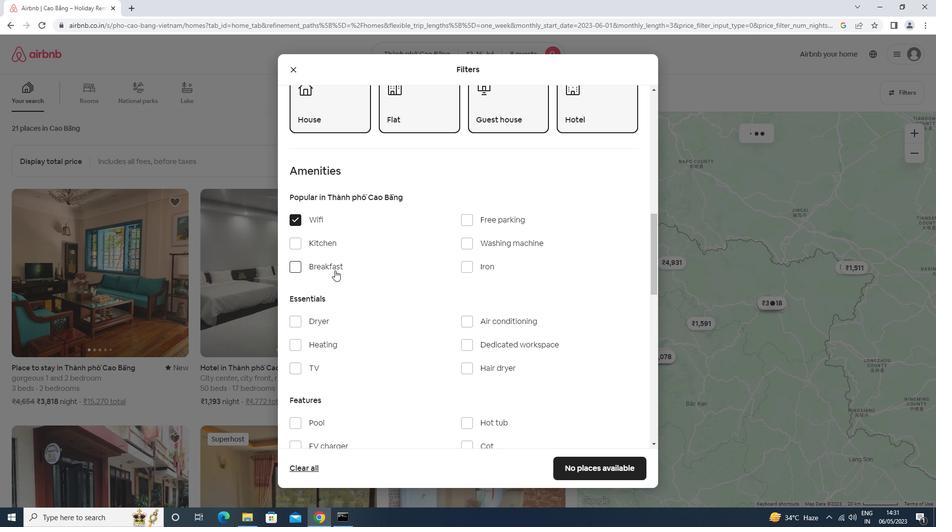 
Action: Mouse pressed left at (336, 270)
Screenshot: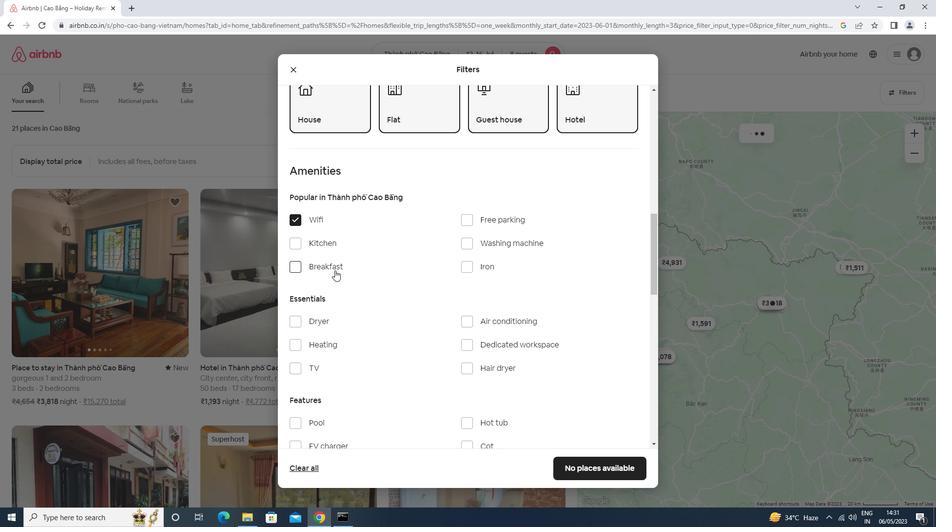 
Action: Mouse moved to (476, 218)
Screenshot: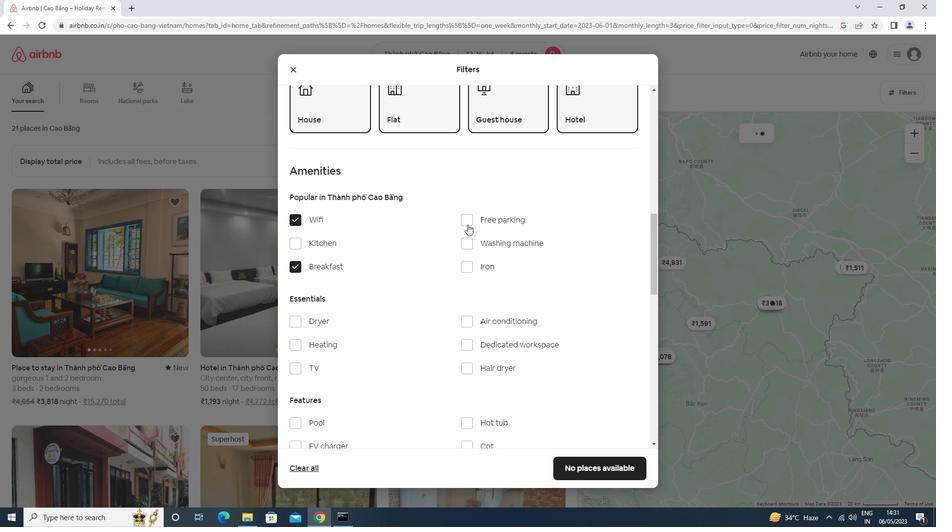 
Action: Mouse pressed left at (476, 218)
Screenshot: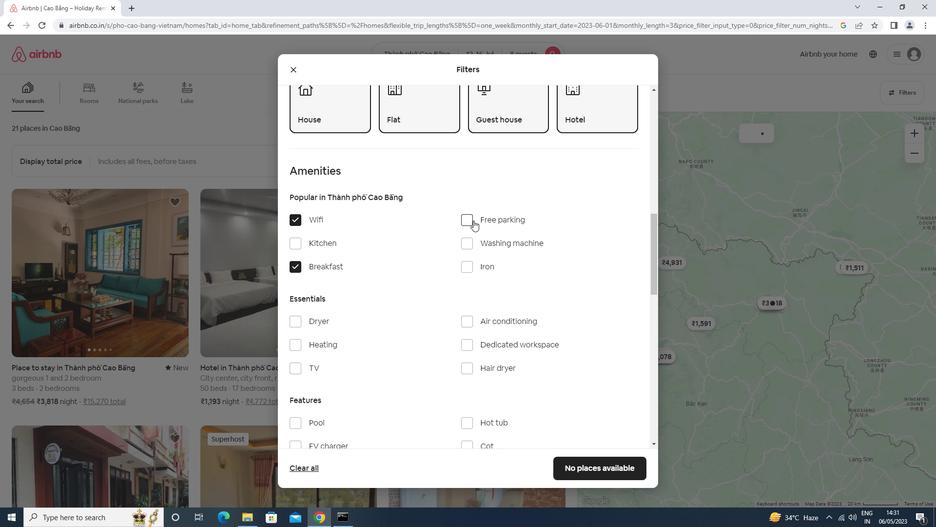 
Action: Mouse moved to (336, 364)
Screenshot: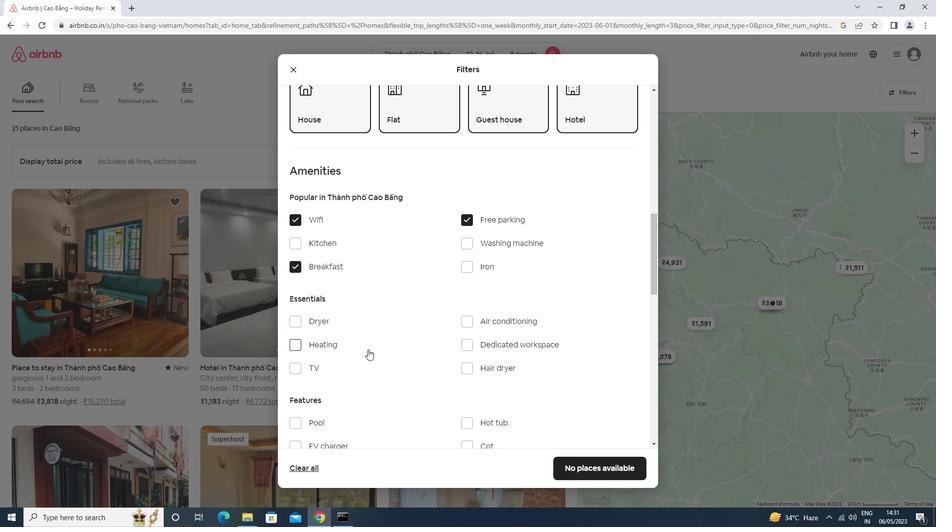 
Action: Mouse pressed left at (336, 364)
Screenshot: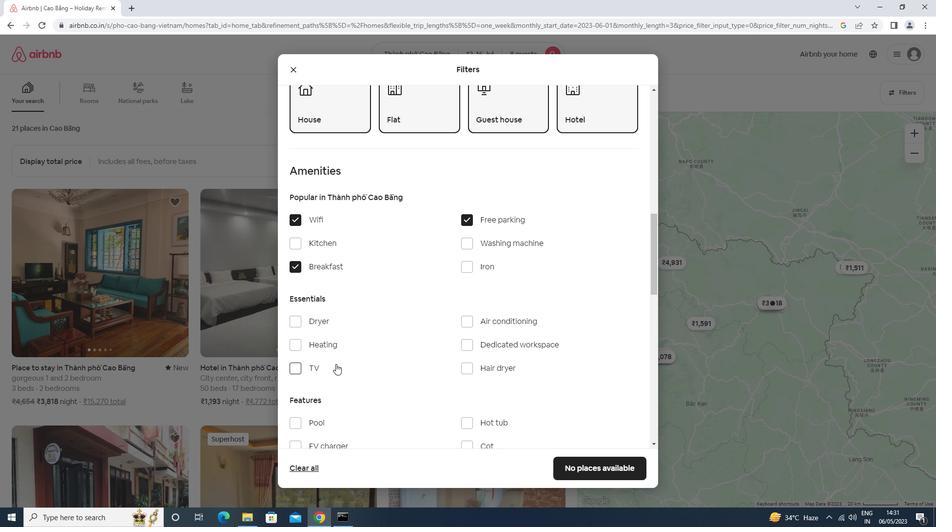 
Action: Mouse moved to (391, 306)
Screenshot: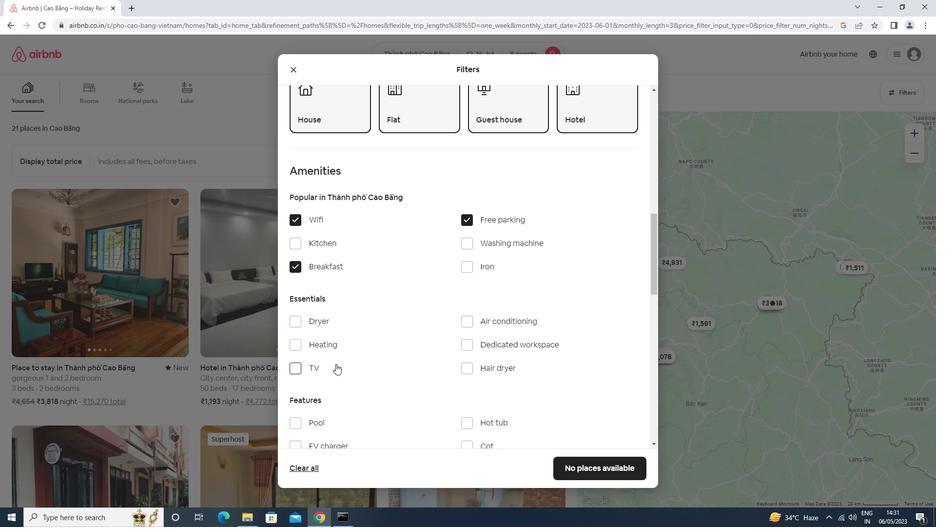 
Action: Mouse scrolled (391, 306) with delta (0, 0)
Screenshot: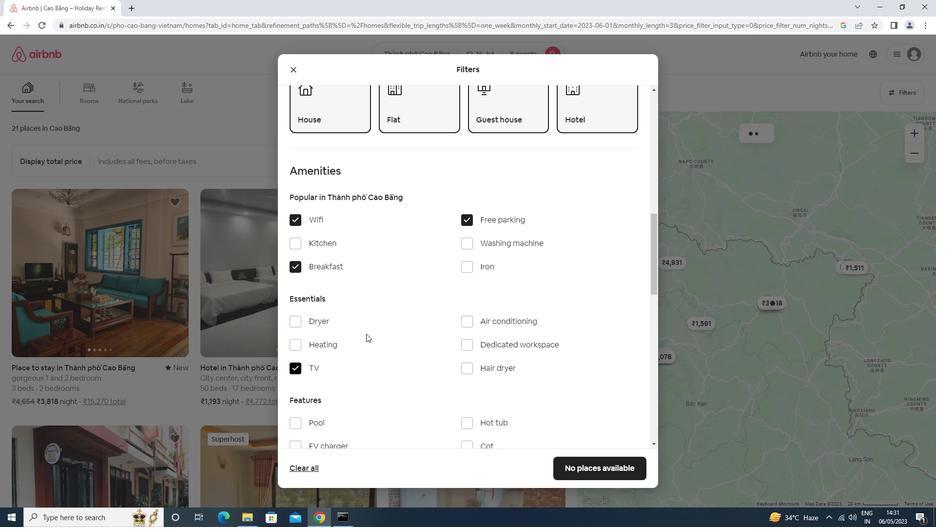 
Action: Mouse moved to (361, 418)
Screenshot: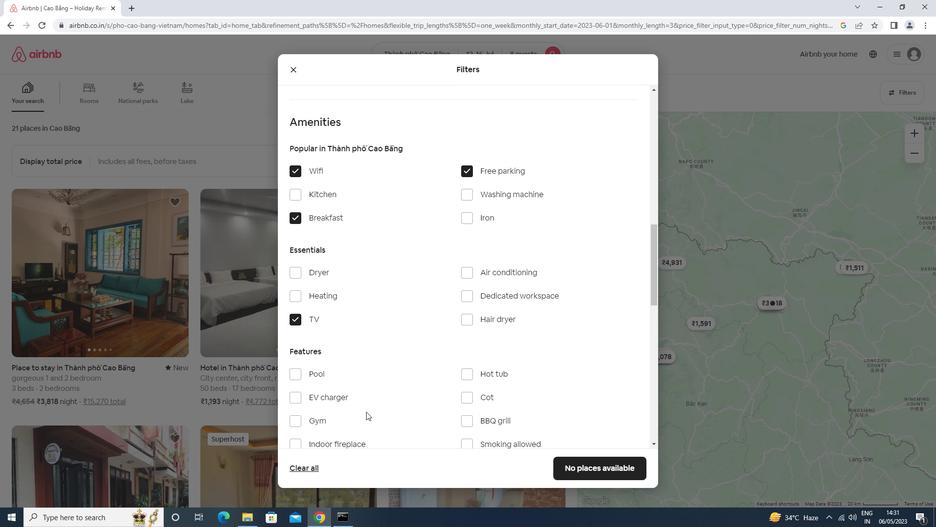 
Action: Mouse pressed left at (361, 418)
Screenshot: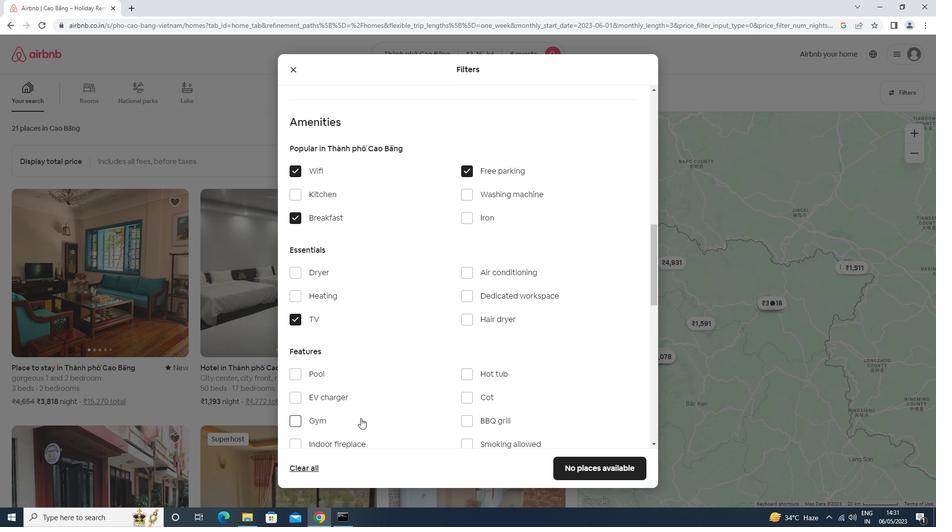 
Action: Mouse moved to (417, 329)
Screenshot: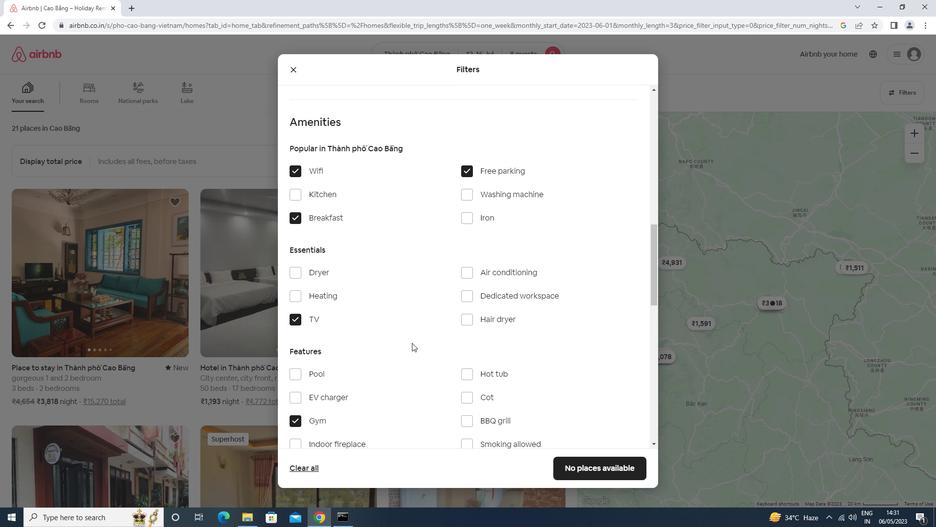 
Action: Mouse scrolled (417, 328) with delta (0, 0)
Screenshot: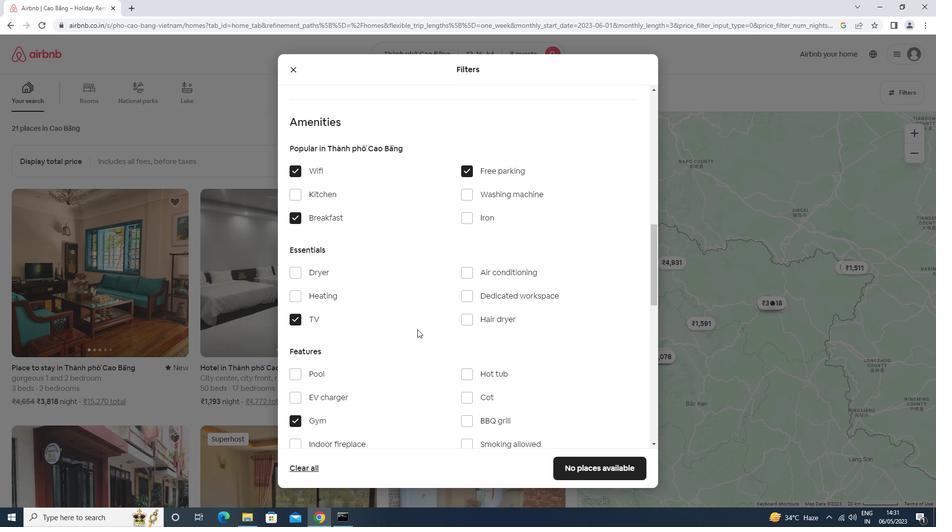 
Action: Mouse scrolled (417, 328) with delta (0, 0)
Screenshot: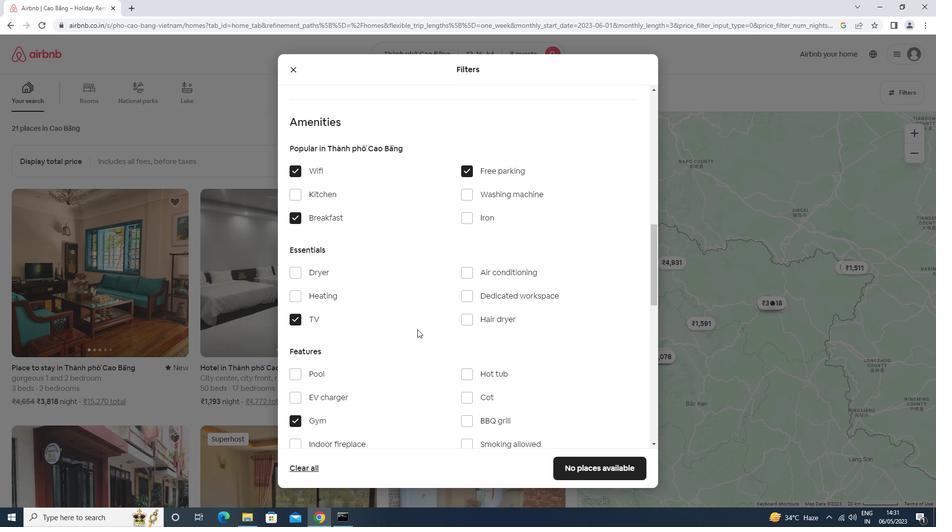 
Action: Mouse scrolled (417, 328) with delta (0, 0)
Screenshot: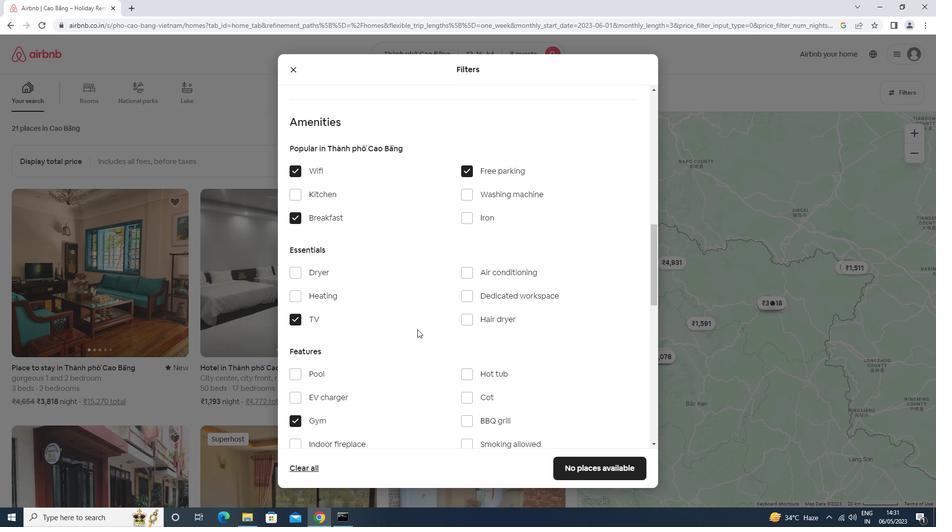 
Action: Mouse scrolled (417, 328) with delta (0, 0)
Screenshot: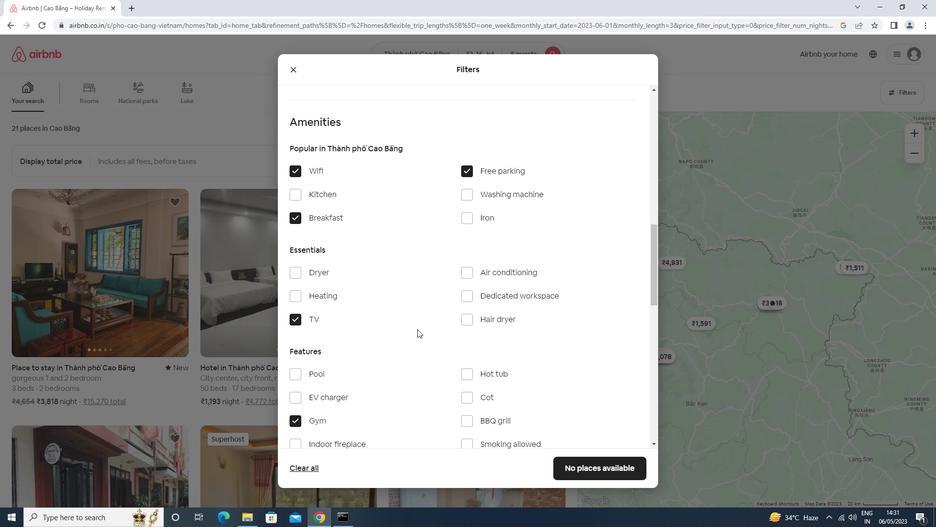 
Action: Mouse moved to (619, 433)
Screenshot: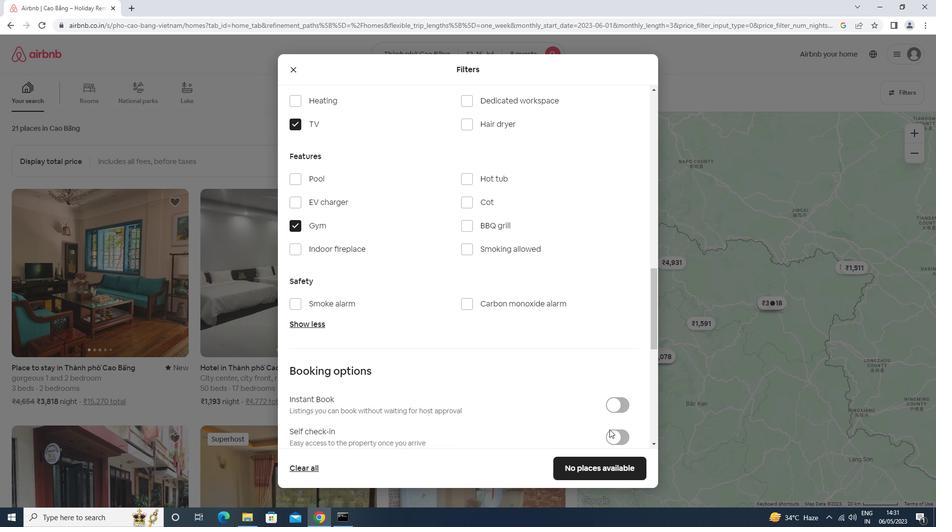 
Action: Mouse pressed left at (619, 433)
Screenshot: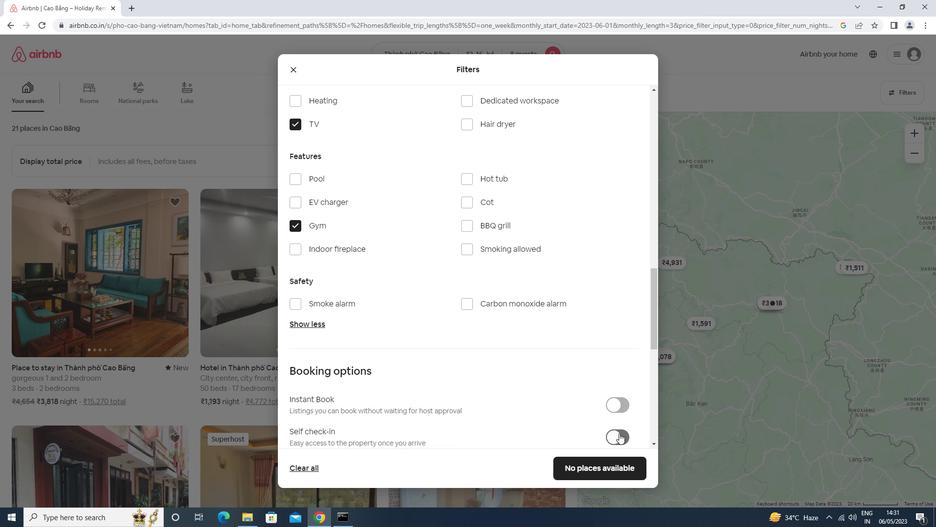 
Action: Mouse moved to (448, 345)
Screenshot: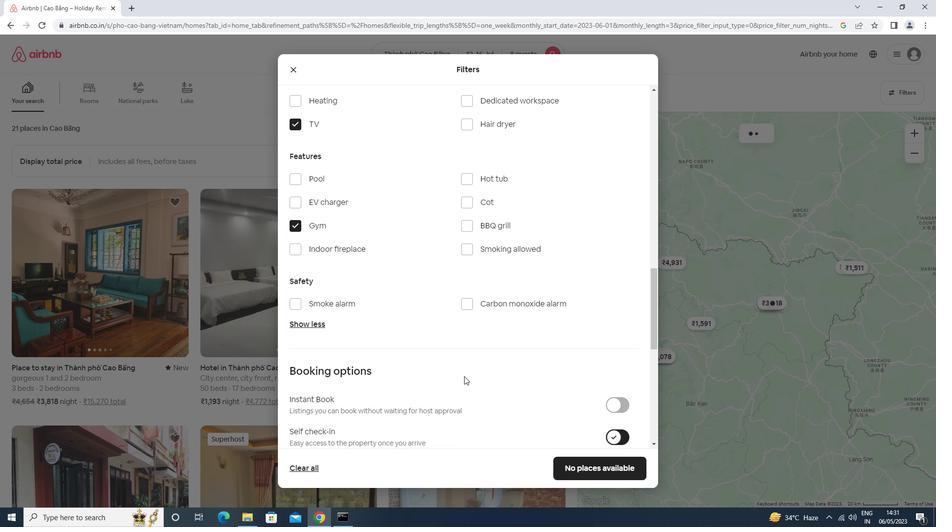 
Action: Mouse scrolled (448, 344) with delta (0, 0)
Screenshot: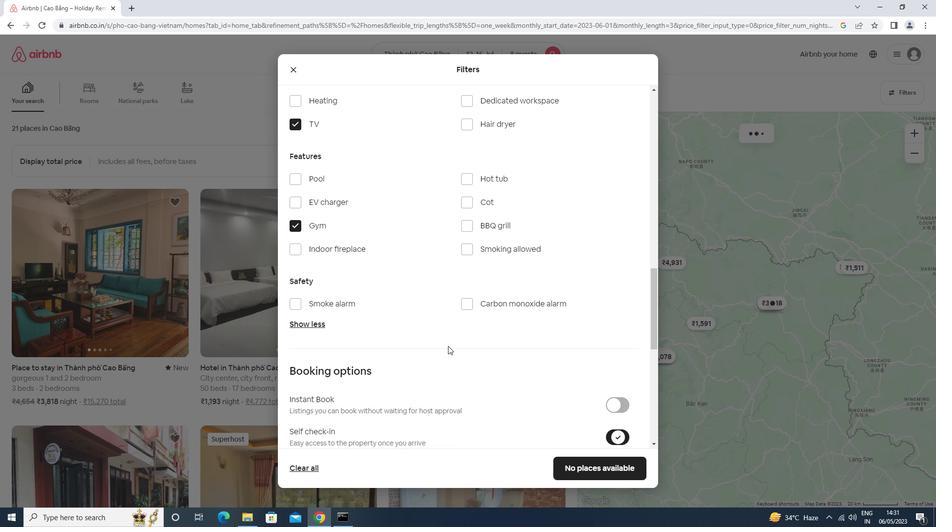 
Action: Mouse scrolled (448, 344) with delta (0, 0)
Screenshot: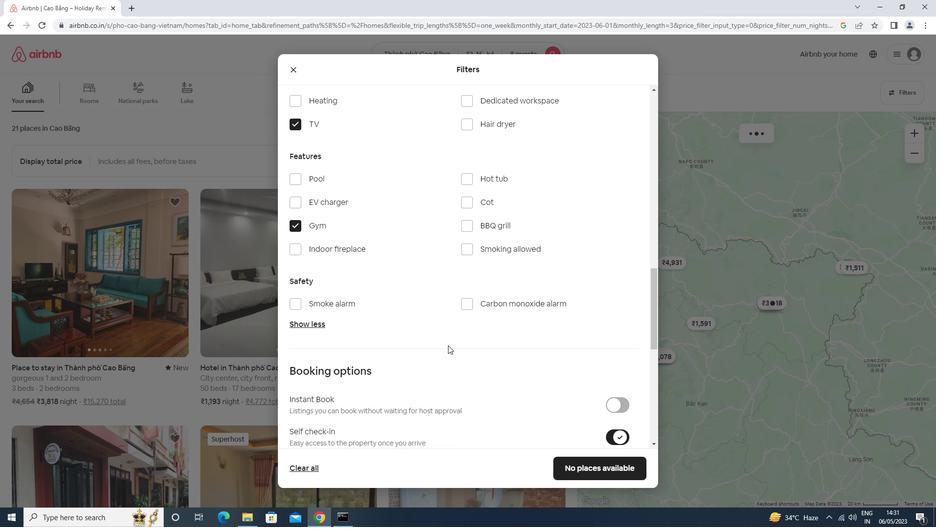 
Action: Mouse scrolled (448, 344) with delta (0, 0)
Screenshot: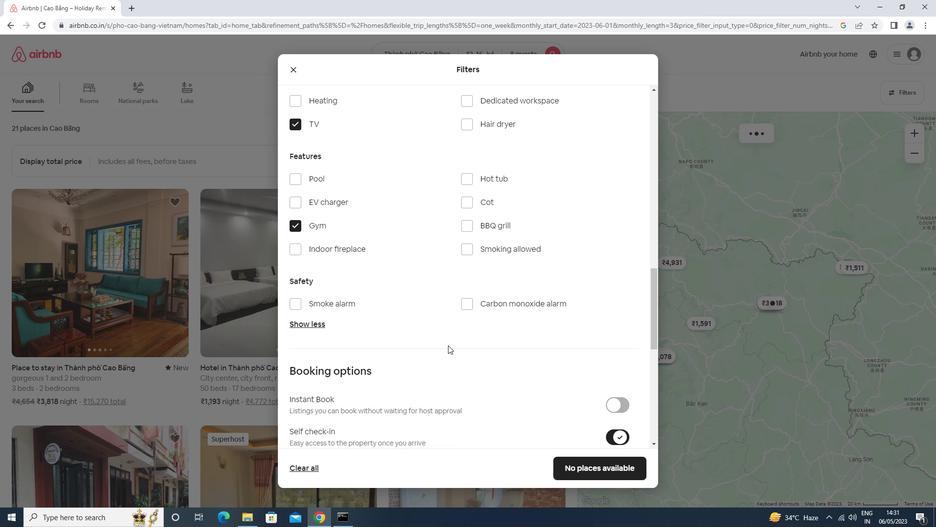 
Action: Mouse scrolled (448, 344) with delta (0, 0)
Screenshot: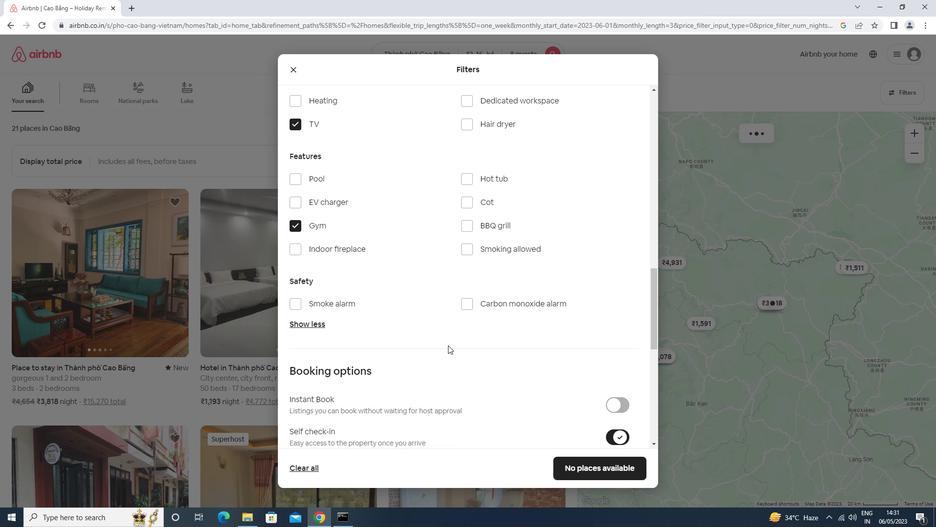 
Action: Mouse scrolled (448, 344) with delta (0, 0)
Screenshot: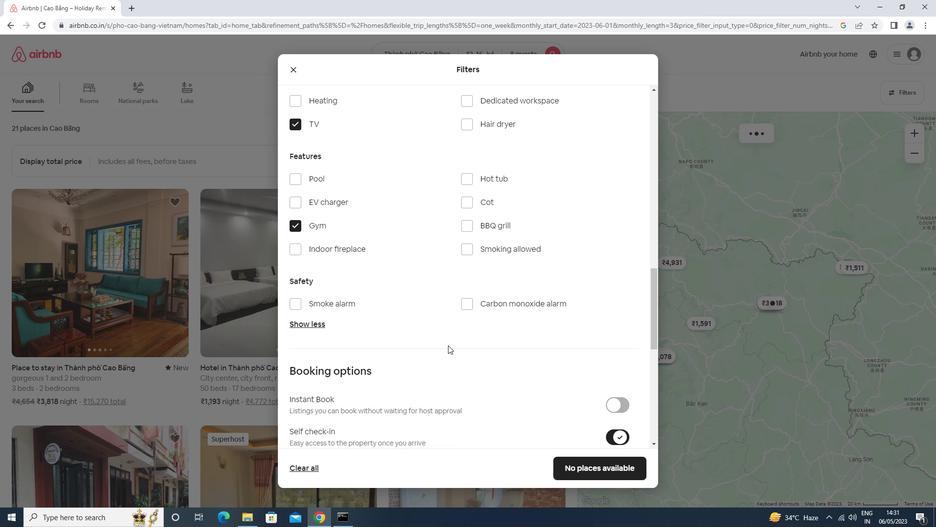 
Action: Mouse scrolled (448, 344) with delta (0, 0)
Screenshot: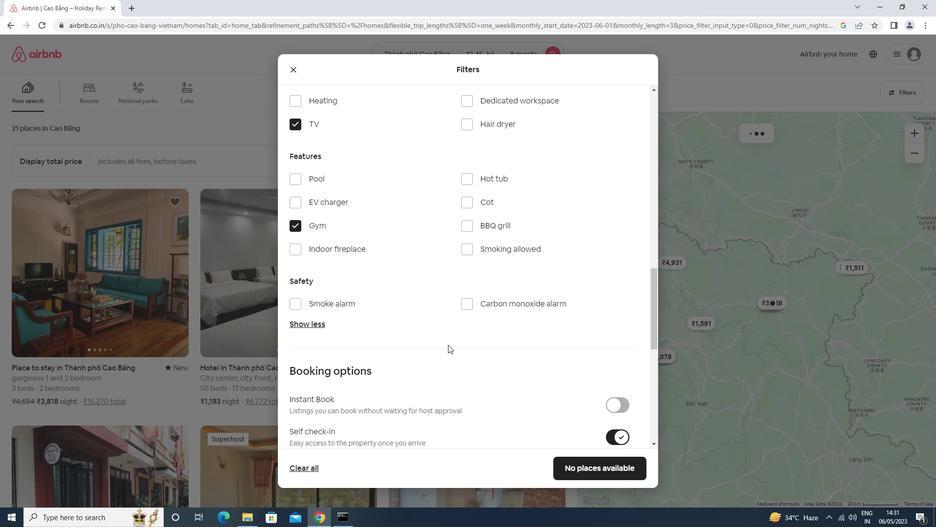 
Action: Mouse scrolled (448, 344) with delta (0, 0)
Screenshot: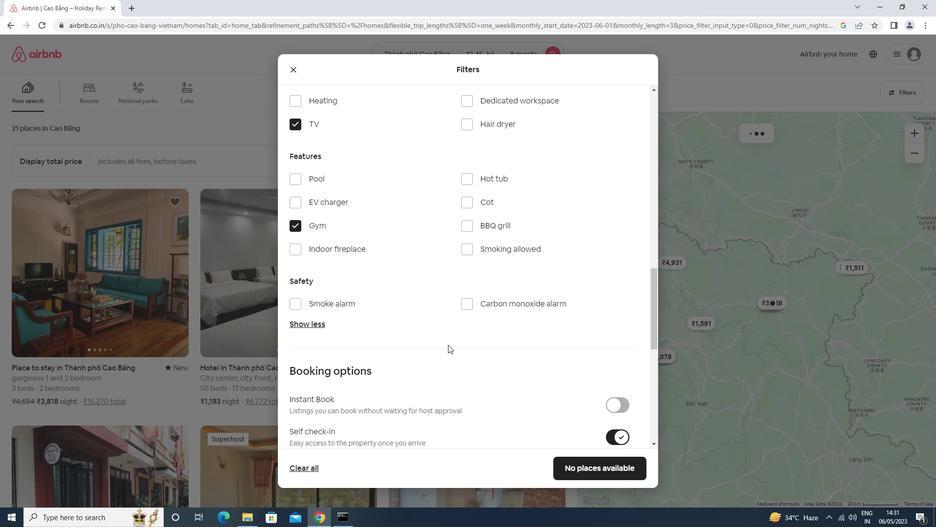 
Action: Mouse moved to (404, 371)
Screenshot: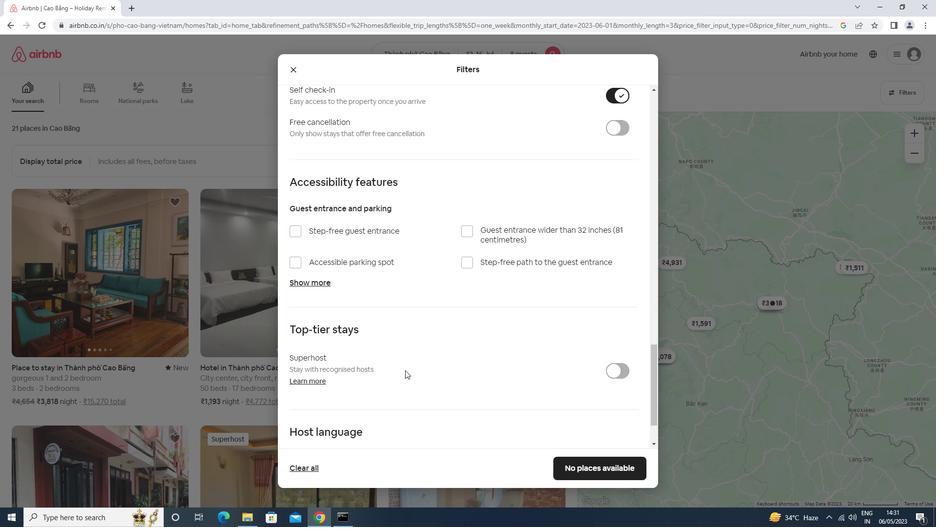 
Action: Mouse scrolled (404, 370) with delta (0, 0)
Screenshot: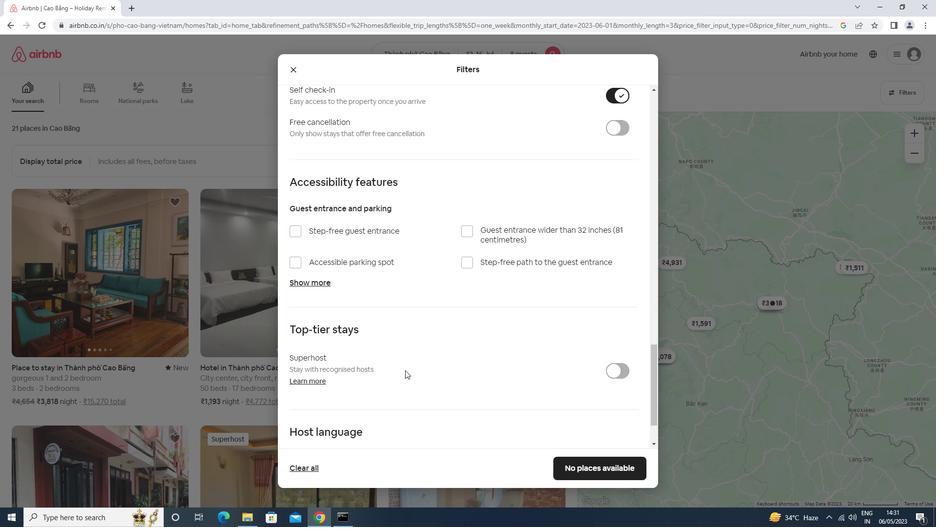 
Action: Mouse scrolled (404, 370) with delta (0, 0)
Screenshot: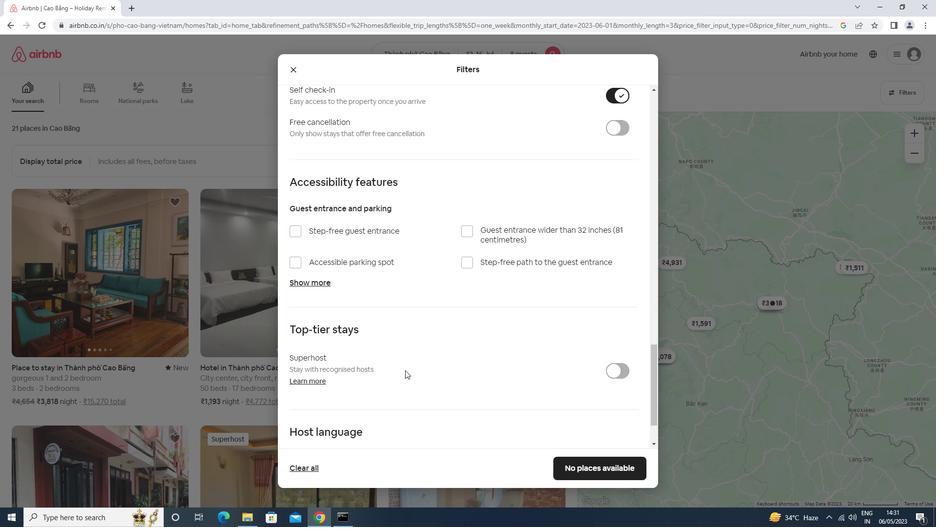 
Action: Mouse scrolled (404, 370) with delta (0, 0)
Screenshot: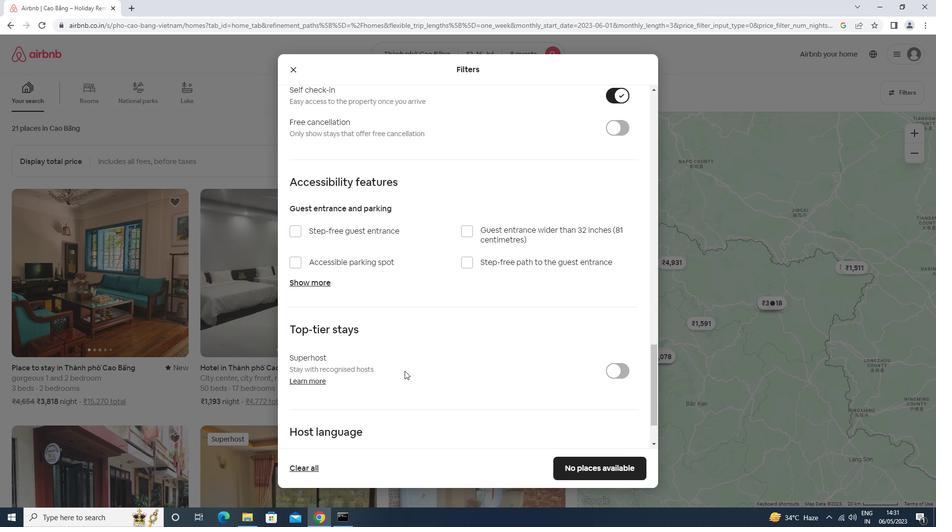 
Action: Mouse scrolled (404, 370) with delta (0, 0)
Screenshot: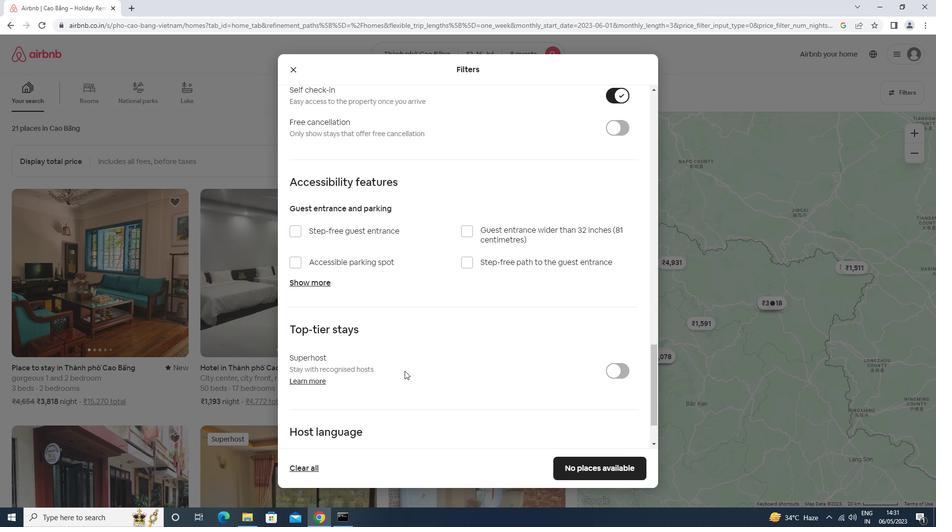 
Action: Mouse scrolled (404, 370) with delta (0, 0)
Screenshot: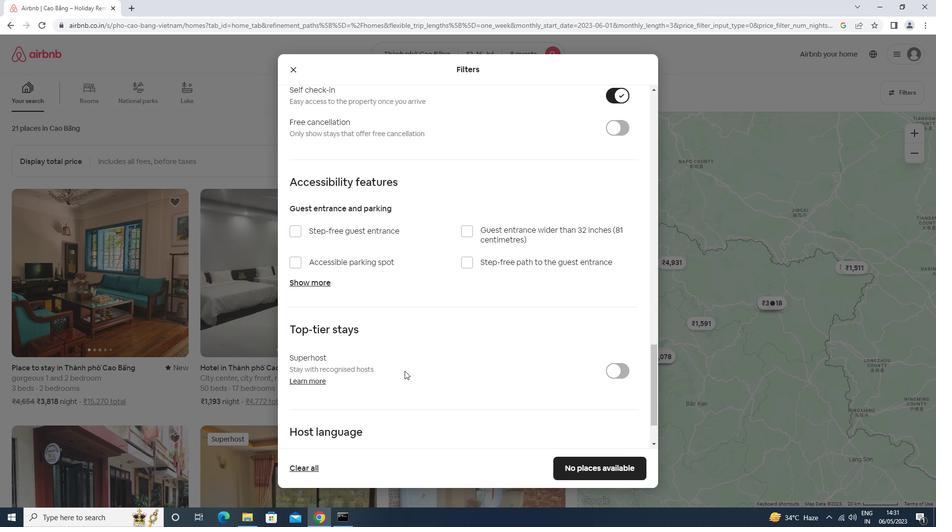 
Action: Mouse scrolled (404, 370) with delta (0, 0)
Screenshot: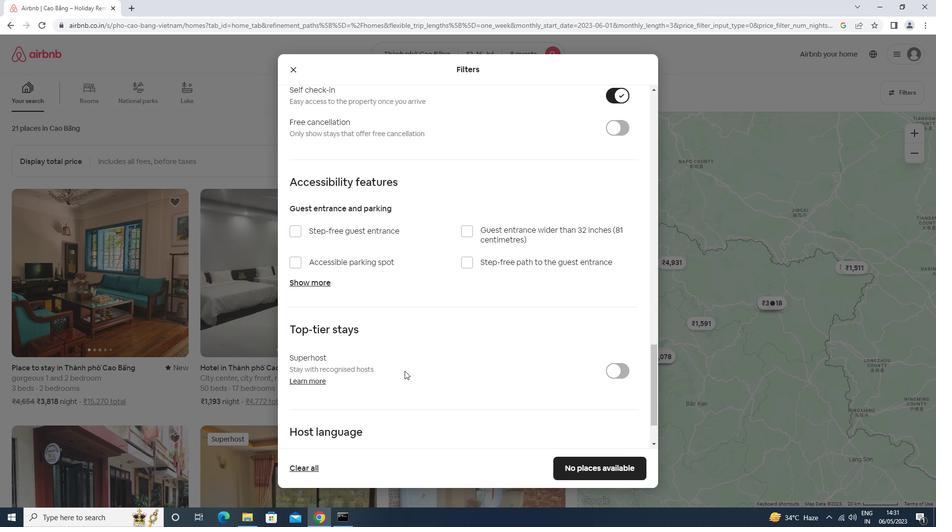 
Action: Mouse moved to (351, 397)
Screenshot: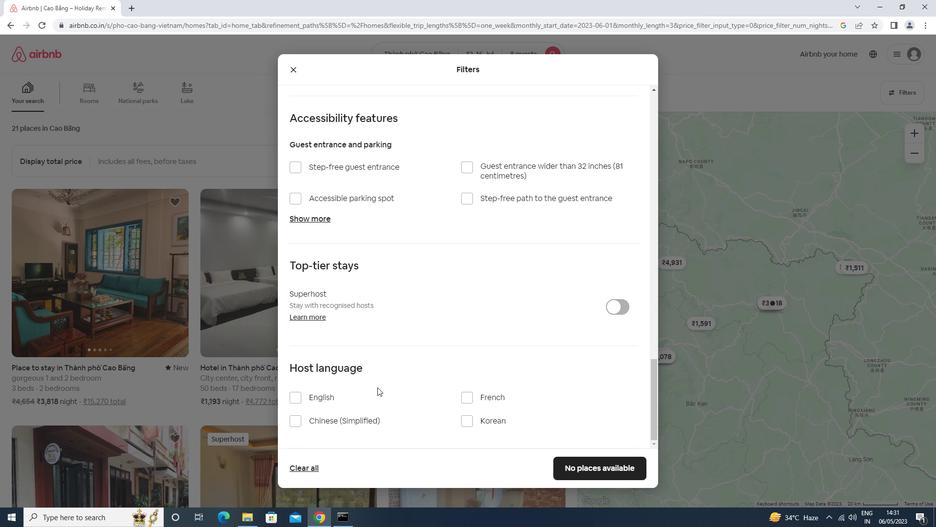 
Action: Mouse pressed left at (351, 397)
Screenshot: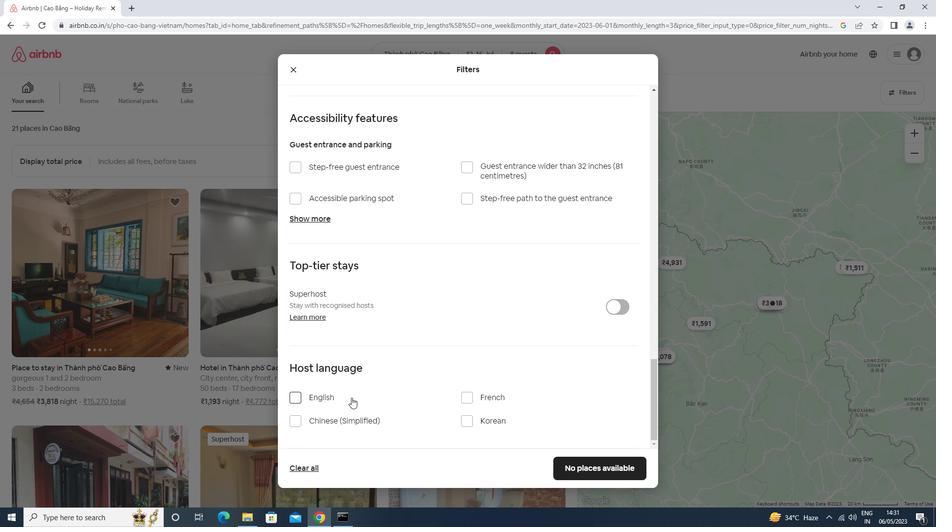 
Action: Mouse moved to (570, 456)
Screenshot: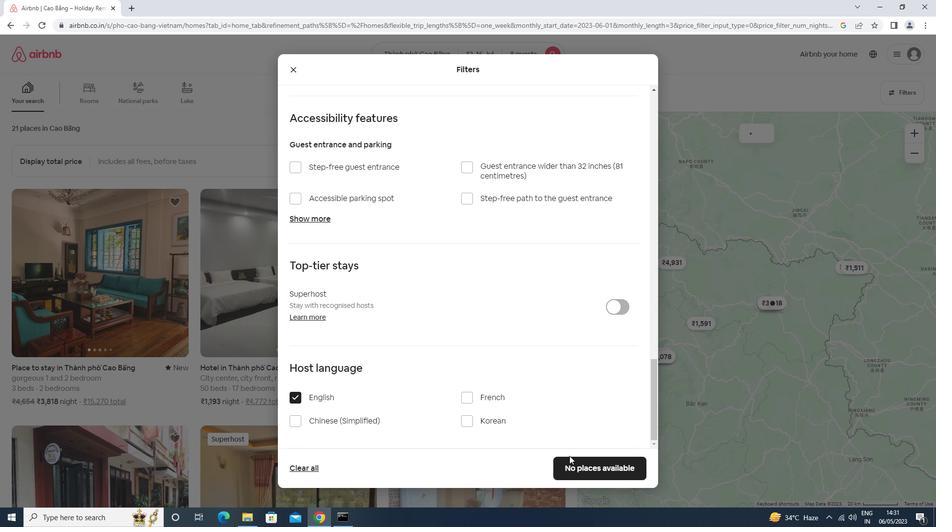 
Action: Mouse pressed left at (570, 456)
Screenshot: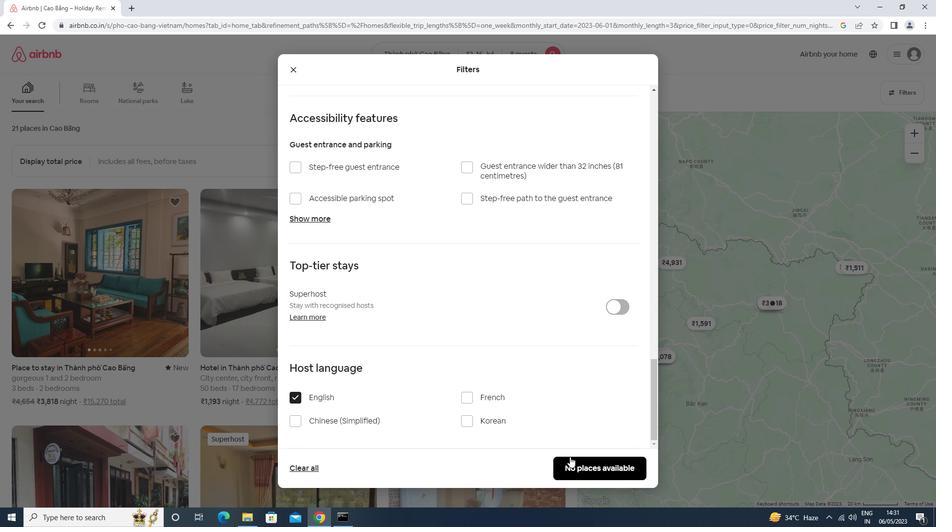 
